 Task: open an excel sheet and write heading  Cash Flow TrackerAdd Dates in a column and its values below  '2023-05-01, 2023-05-03, 2023-05-06, 2023-05-10, 2023-05-15, 2023-05-20, 2023-05-25 & 2023-05-31'Add Descriptions in next column and its values below  Monthly Salary, Grocery Shopping, Dining Out., Utility Bill, Transportation, Entertainment, Miscellaneous & Total. Add Amount in next column and its values below  $2,500, $100, $50, $150, $30, $50, $20& $400. Add Income/ Expense in next column and its values below  Income, Expenses, Expenses, Expenses, Expenses, Expenses & Expenses. Add Balance in next column and its values below  $2,500, $2,400, $2,350, $2,200, $2,170, $2,120, $2,100 & $2100. Save page BankTransactions
Action: Mouse moved to (41, 163)
Screenshot: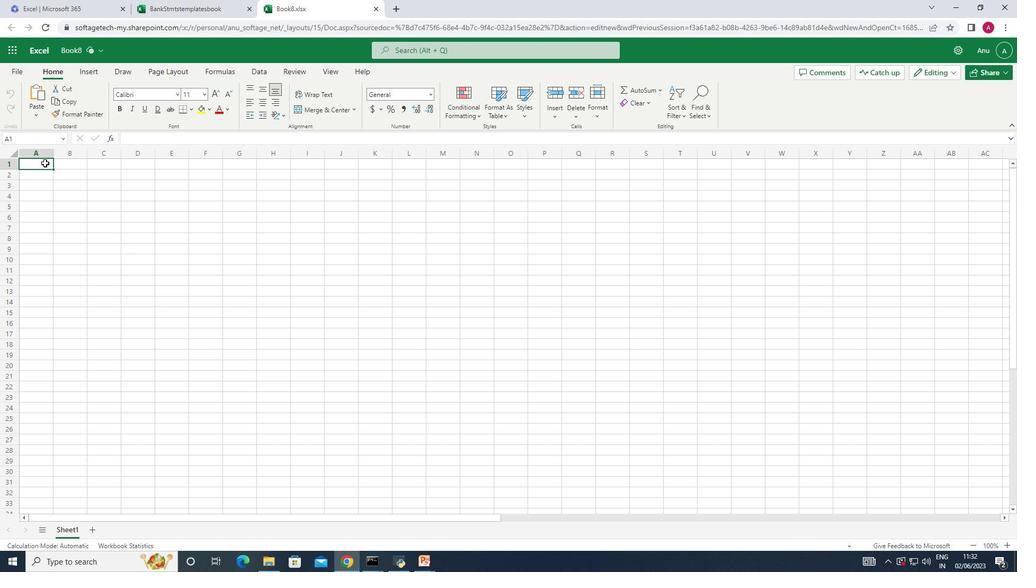 
Action: Mouse pressed left at (41, 163)
Screenshot: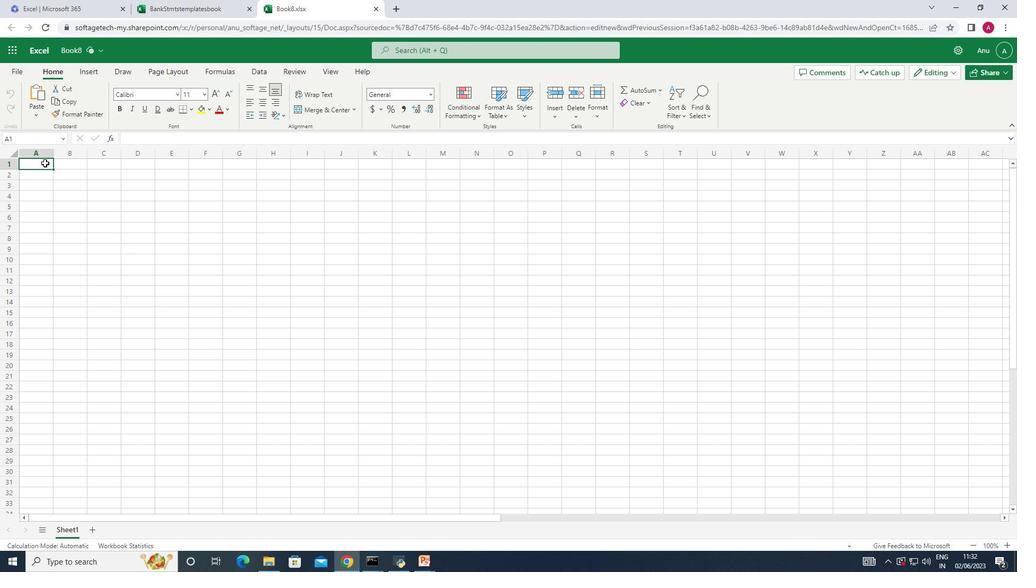 
Action: Mouse moved to (20, 160)
Screenshot: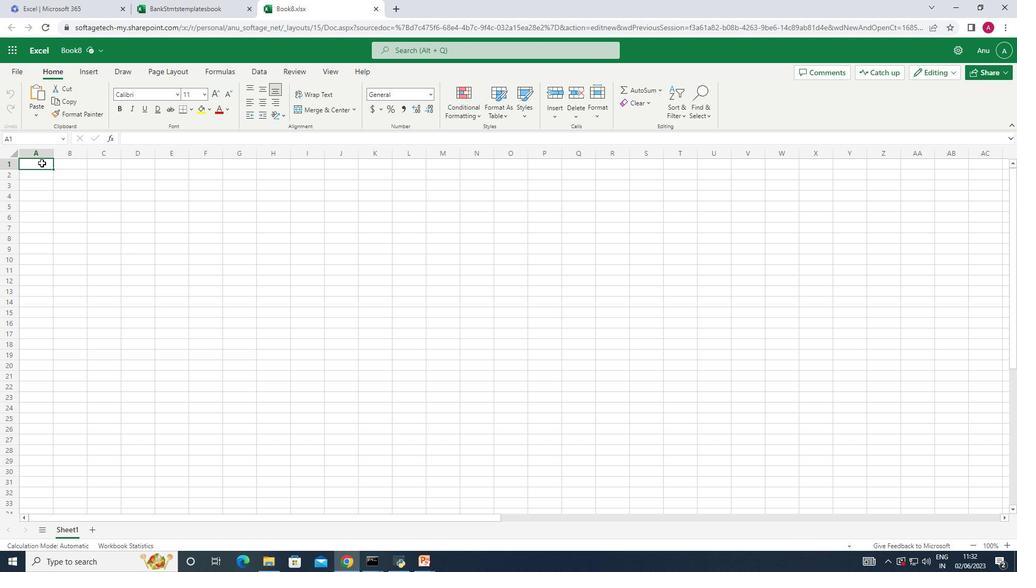 
Action: Key pressed <Key.shift><Key.shift><Key.shift><Key.shift><Key.shift><Key.shift><Key.shift><Key.shift><Key.shift><Key.shift><Key.shift><Key.shift><Key.shift><Key.shift><Key.shift><Key.shift><Key.shift><Key.shift><Key.shift><Key.shift><Key.shift><Key.shift><Key.shift><Key.shift><Key.shift><Key.shift><Key.shift><Key.shift><Key.shift><Key.shift><Key.shift><Key.shift><Key.shift><Key.shift><Key.shift><Key.shift><Key.shift><Key.shift><Key.shift><Key.shift><Key.shift><Key.shift><Key.shift><Key.shift><Key.shift>Cash<Key.space><Key.shift>Flow<Key.space><Key.shift>Tracker<Key.down><Key.shift><Key.shift>Dates<Key.down>1/5/2023<Key.down>3/5/2023<Key.down>6/5/2023<Key.down>10/5/2023<Key.down>15/5/2023<Key.down>20/5/2023<Key.down>25/5/2023<Key.down>31/5/2022<Key.backspace>3
Screenshot: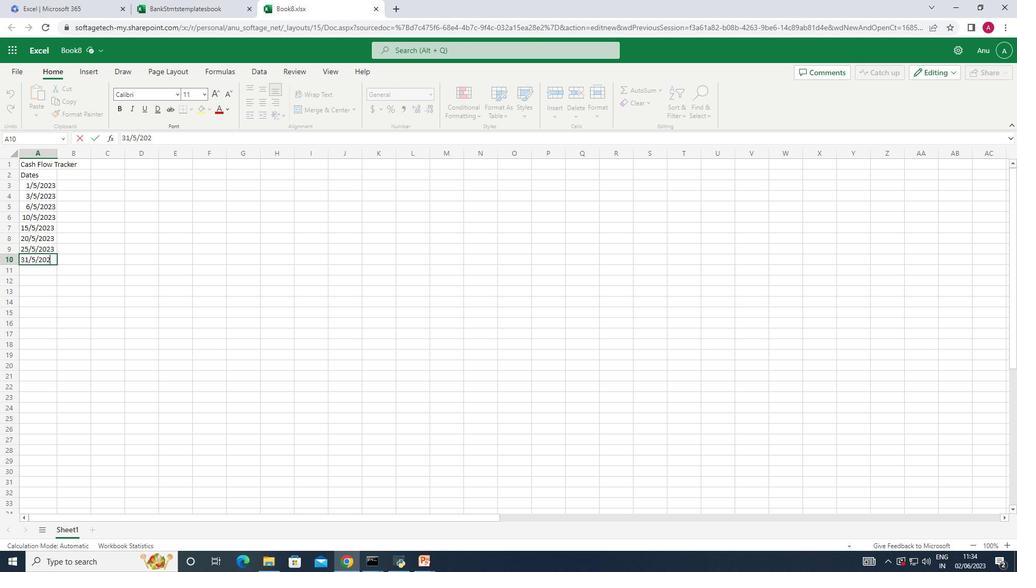 
Action: Mouse moved to (94, 177)
Screenshot: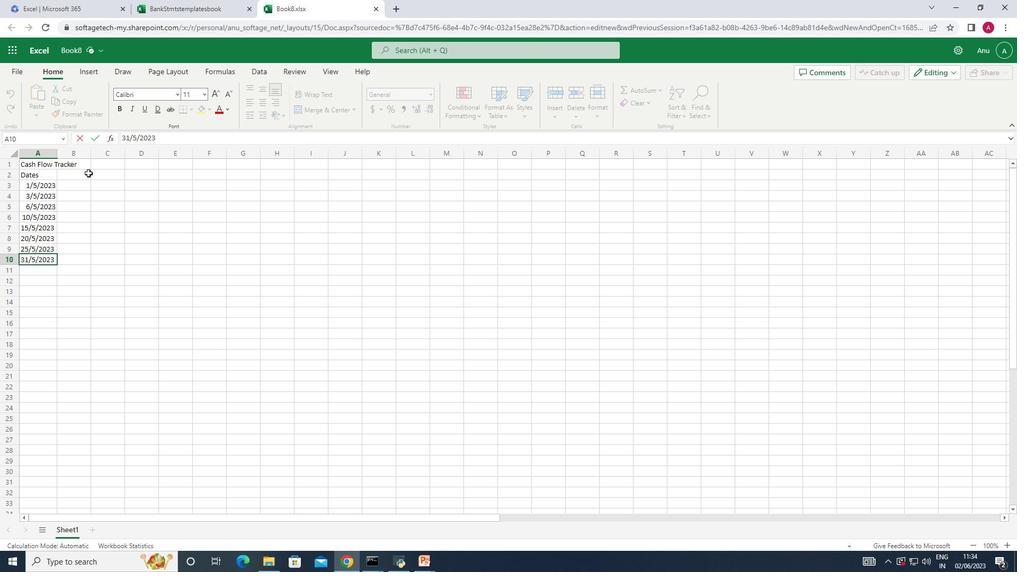 
Action: Mouse pressed left at (94, 177)
Screenshot: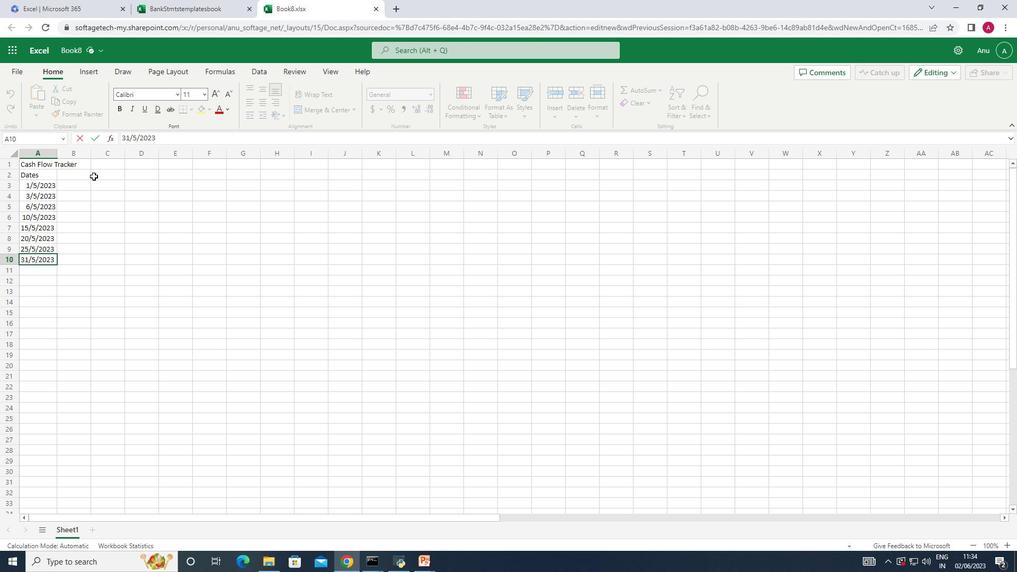 
Action: Mouse moved to (56, 152)
Screenshot: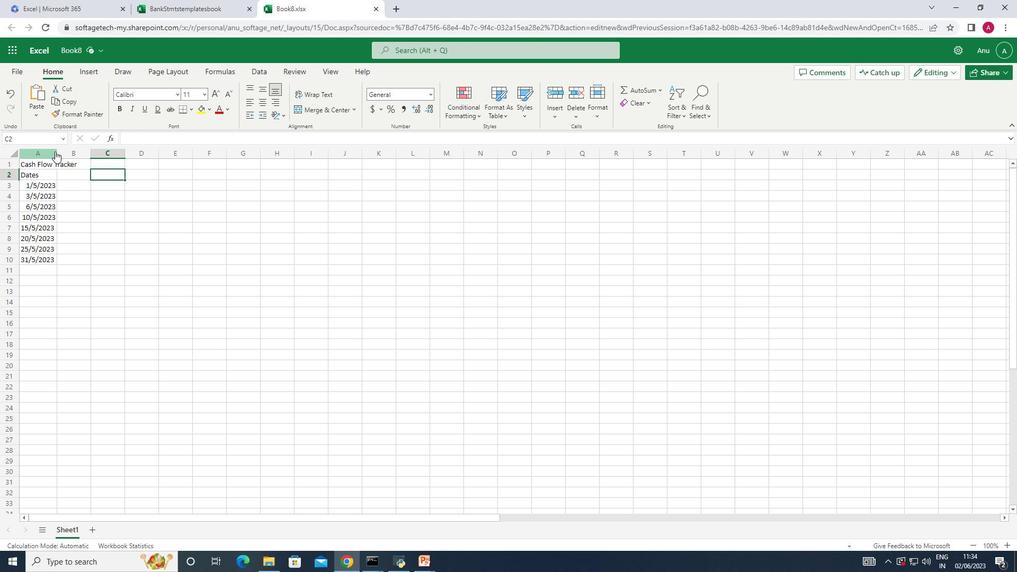
Action: Mouse pressed left at (56, 152)
Screenshot: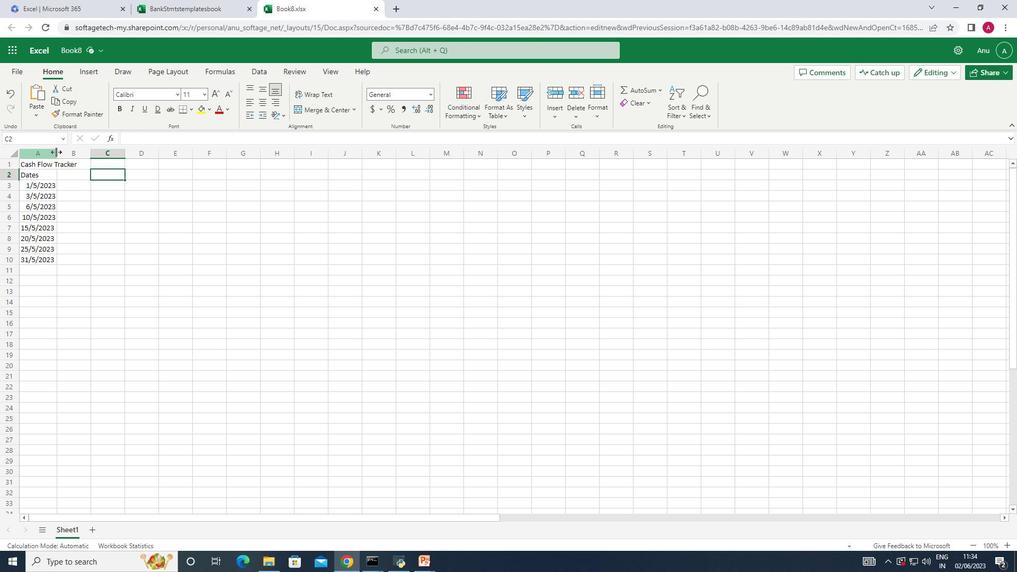
Action: Mouse pressed left at (56, 152)
Screenshot: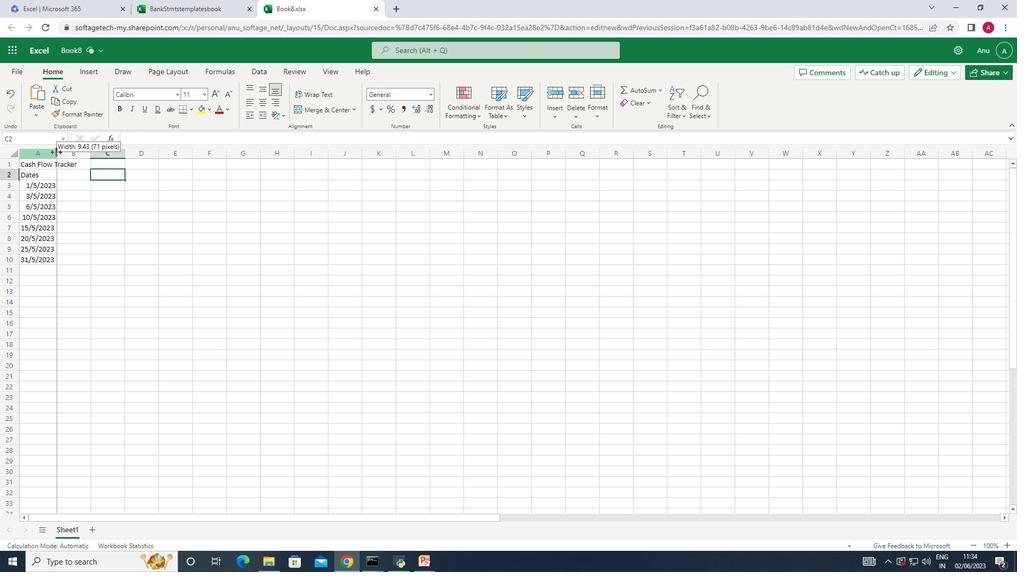 
Action: Mouse moved to (91, 177)
Screenshot: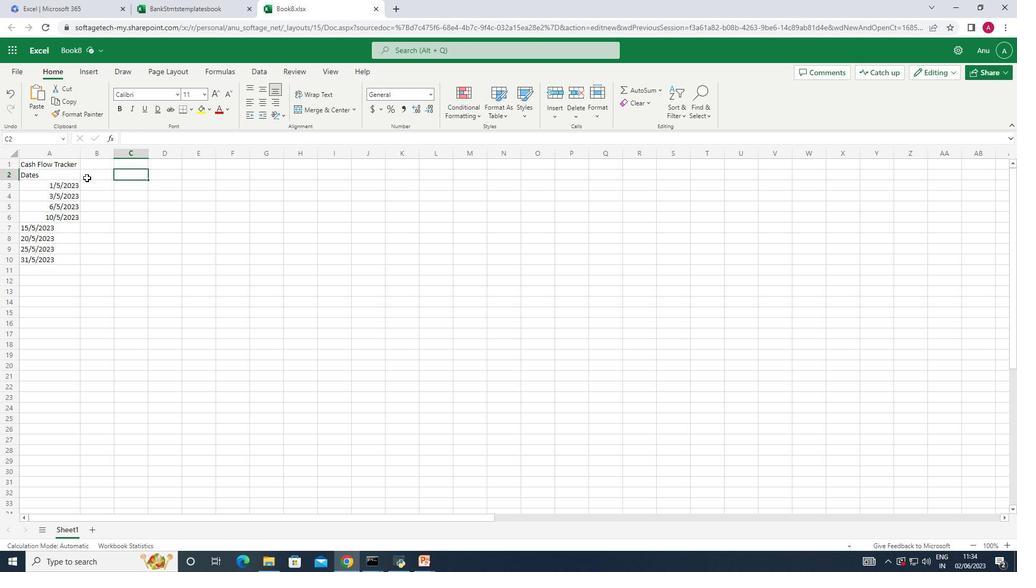 
Action: Mouse pressed left at (91, 177)
Screenshot: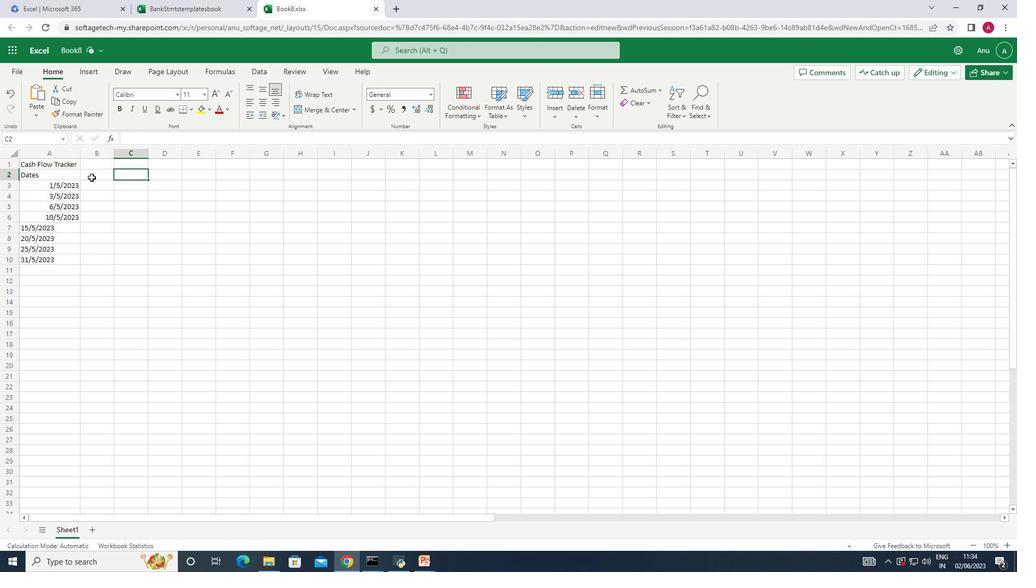 
Action: Mouse moved to (80, 154)
Screenshot: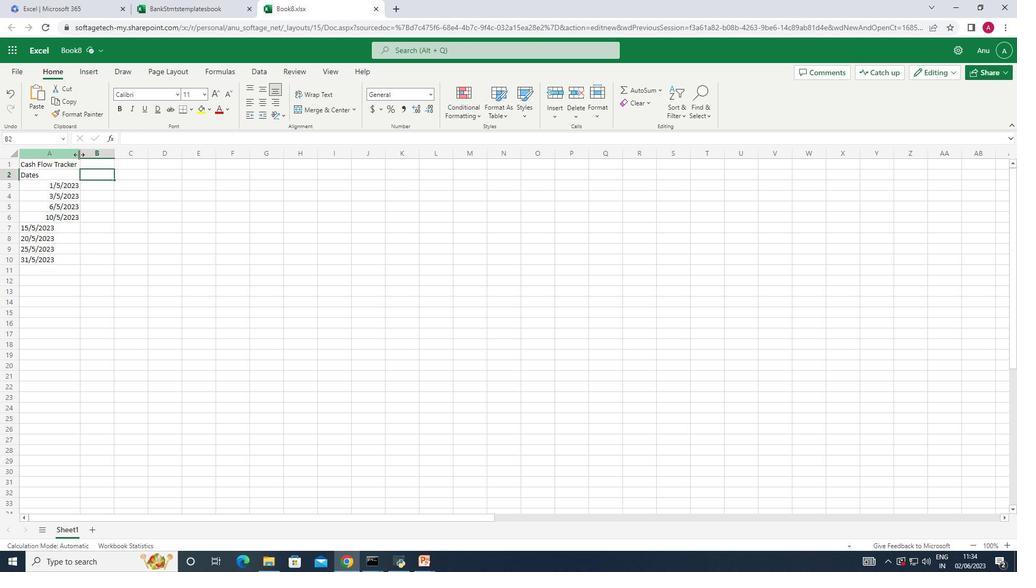 
Action: Mouse pressed left at (80, 154)
Screenshot: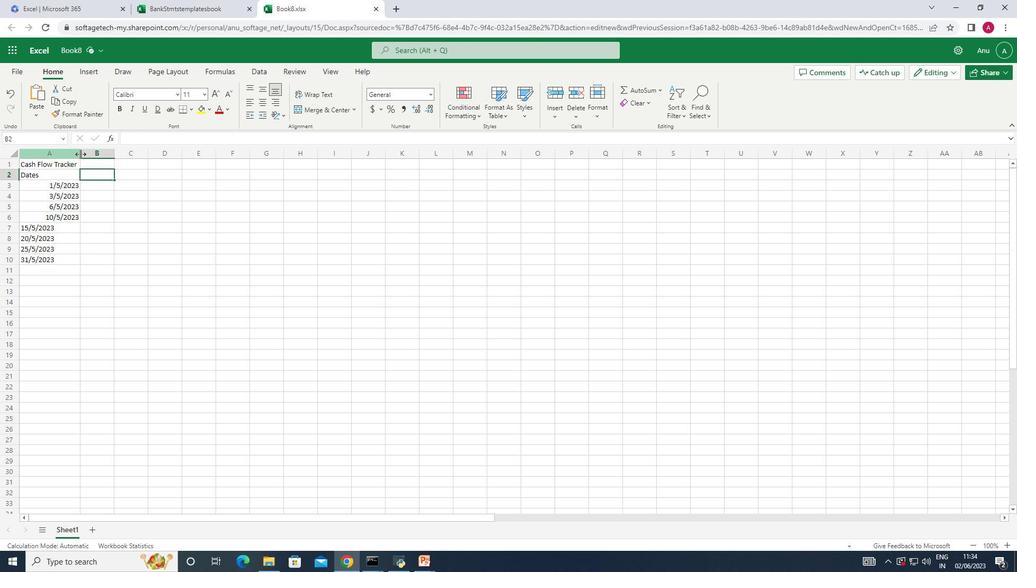 
Action: Mouse moved to (85, 179)
Screenshot: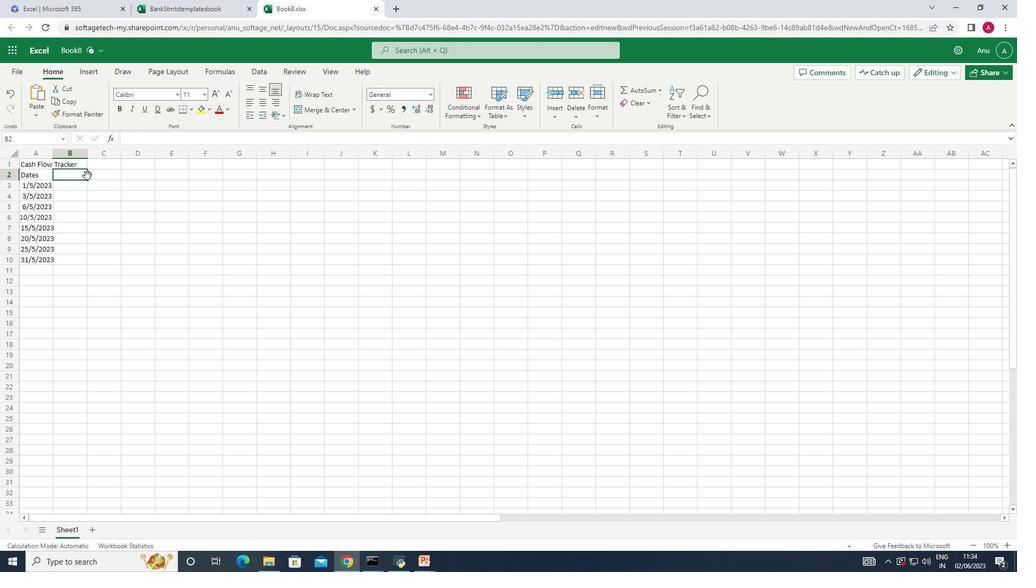 
Action: Key pressed <Key.shift>Descriptions<Key.down><Key.shift_r><Key.shift_r><Key.shift_r><Key.shift_r><Key.shift_r><Key.shift_r>Monthly<Key.space>
Screenshot: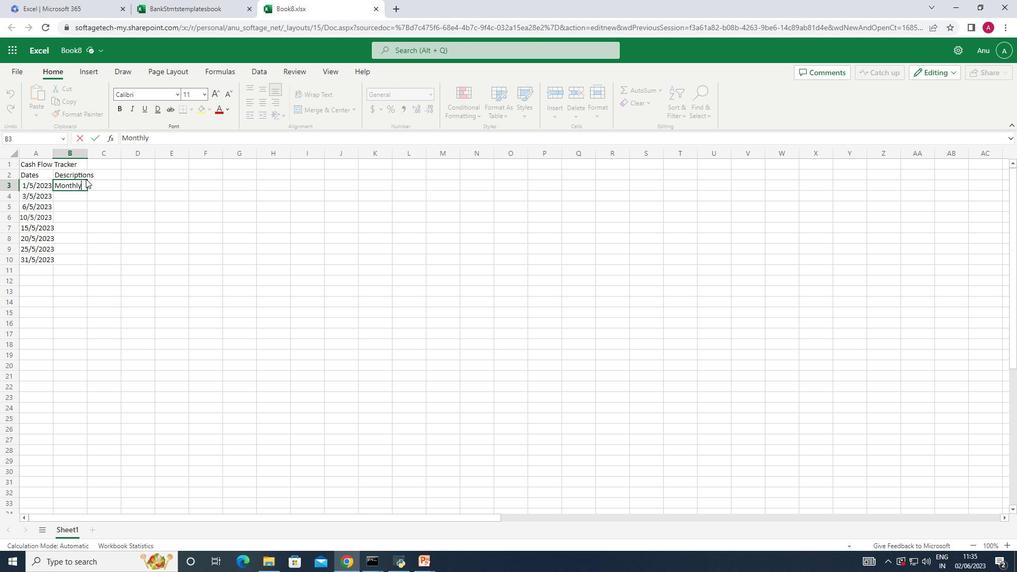 
Action: Mouse moved to (85, 179)
Screenshot: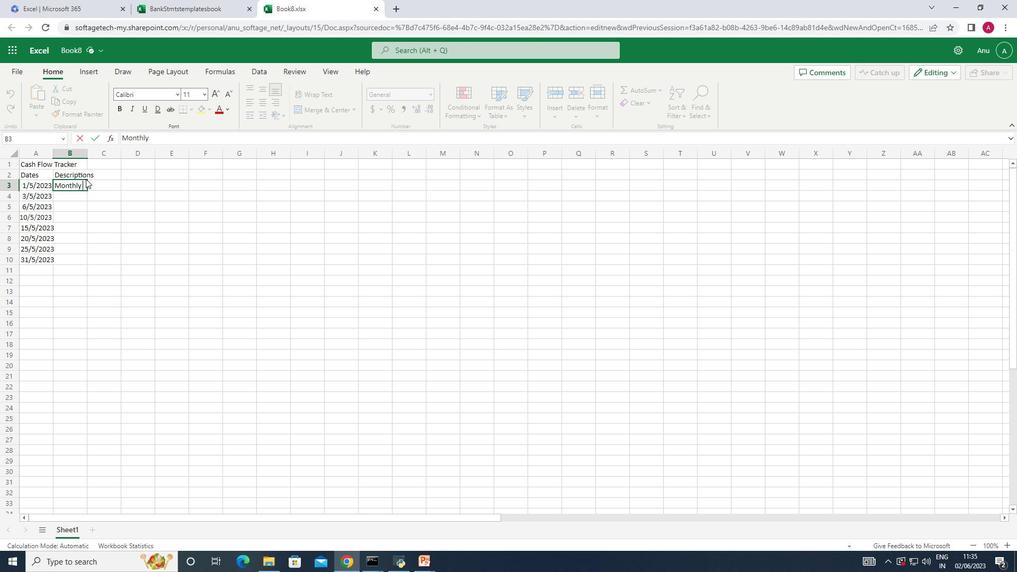 
Action: Key pressed <Key.shift>Salary<Key.down><Key.shift><Key.shift><Key.shift><Key.shift><Key.shift><Key.shift><Key.shift><Key.shift><Key.shift><Key.shift><Key.shift><Key.shift><Key.shift><Key.shift><Key.shift><Key.shift><Key.shift><Key.shift><Key.shift><Key.shift><Key.shift><Key.shift><Key.shift><Key.shift><Key.shift><Key.shift><Key.shift><Key.shift><Key.shift>Grocery<Key.space><Key.shift>Shopping<Key.down><Key.shift>Dining<Key.space><Key.shift_r>Out<Key.down><Key.shift_r>Utiliti<Key.backspace>y<Key.space><Key.shift>Bill<Key.down><Key.shift>Transportation<Key.down><Key.shift>Entertainment<Key.down><Key.shift_r><Key.shift_r><Key.shift_r><Key.shift_r><Key.shift_r><Key.shift_r><Key.shift_r><Key.shift_r><Key.shift_r><Key.shift_r>Miscellaneous<Key.down><Key.shift>Total
Screenshot: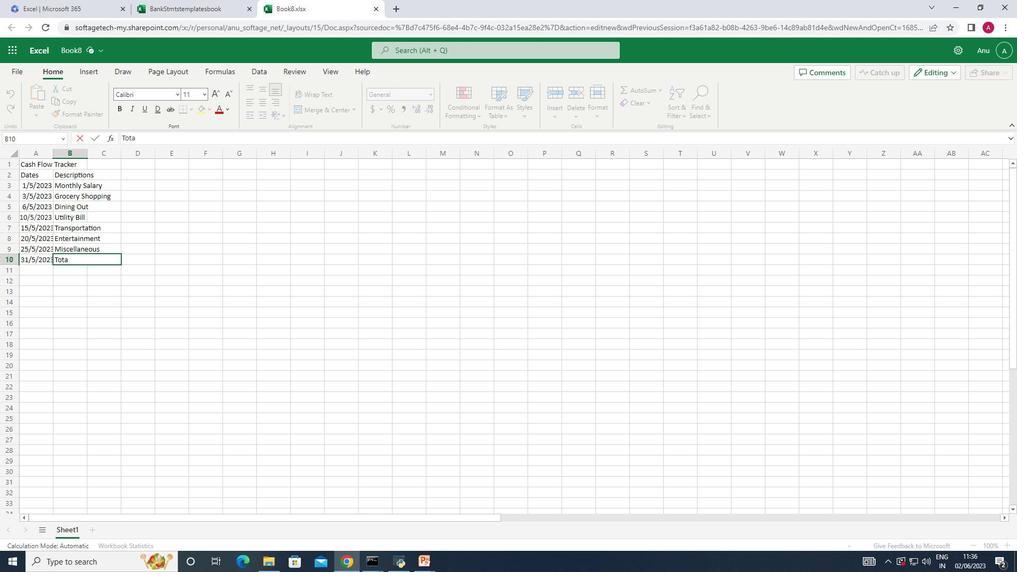 
Action: Mouse moved to (85, 150)
Screenshot: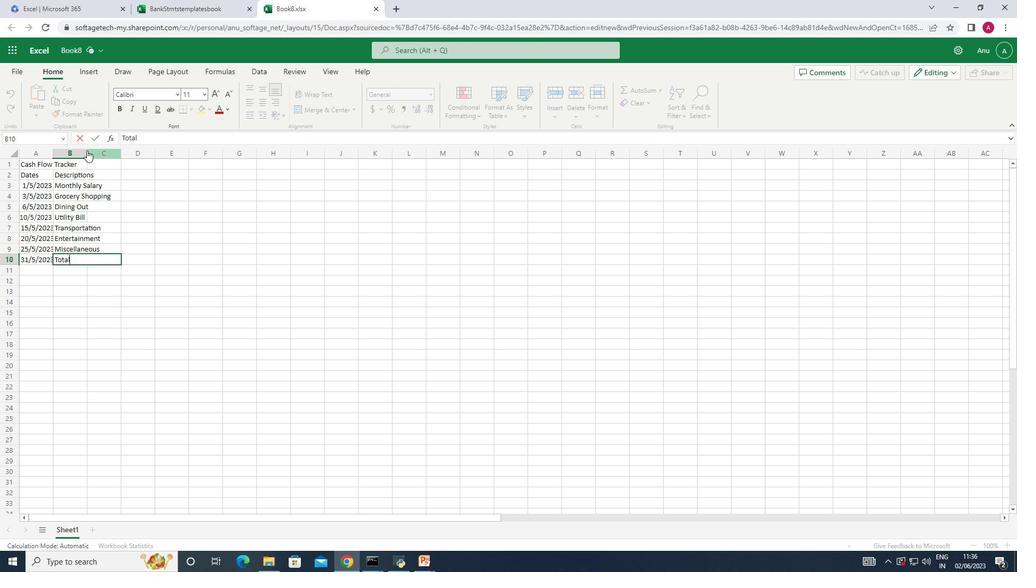 
Action: Mouse pressed left at (85, 150)
Screenshot: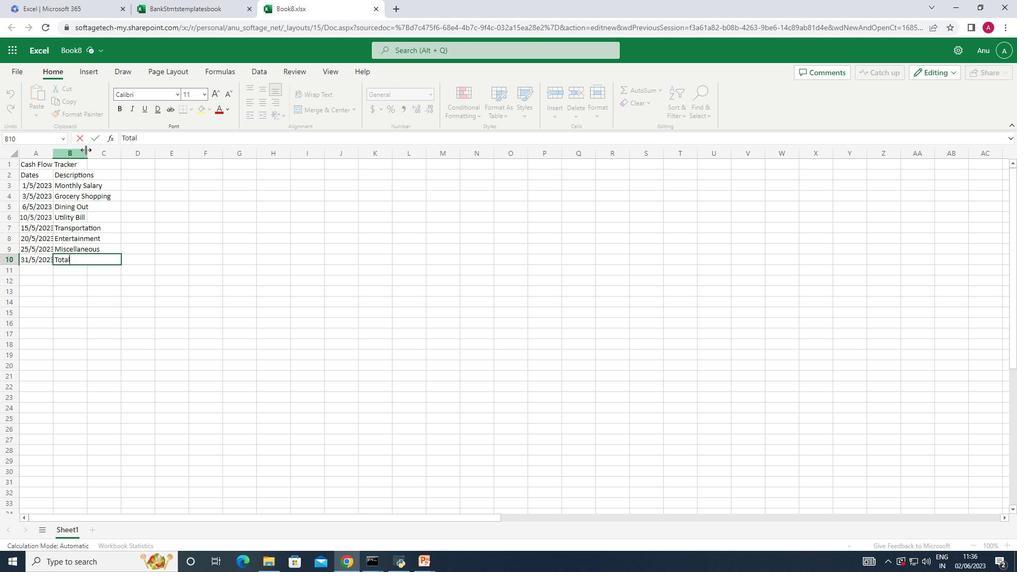 
Action: Mouse pressed left at (85, 150)
Screenshot: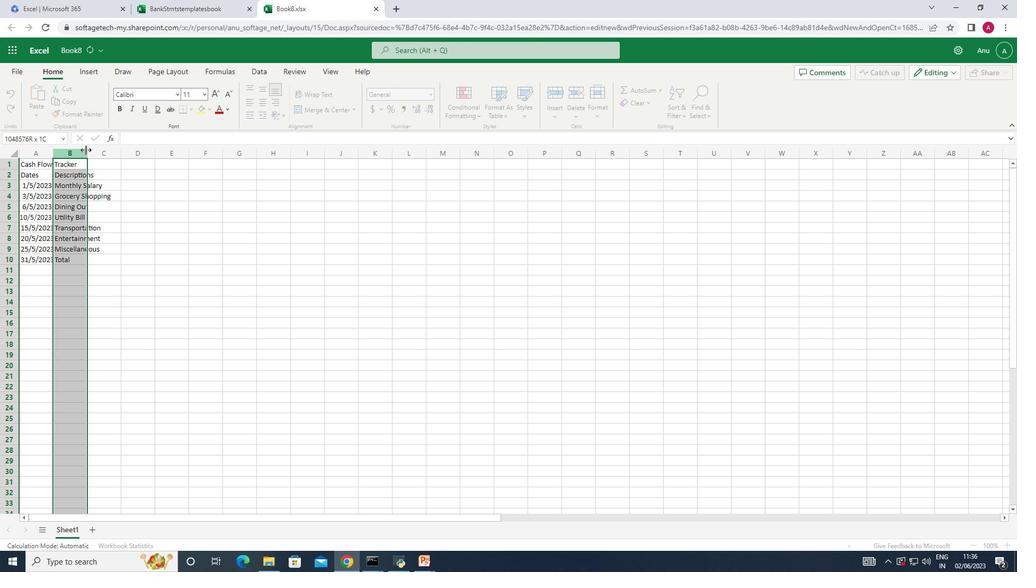 
Action: Mouse moved to (127, 170)
Screenshot: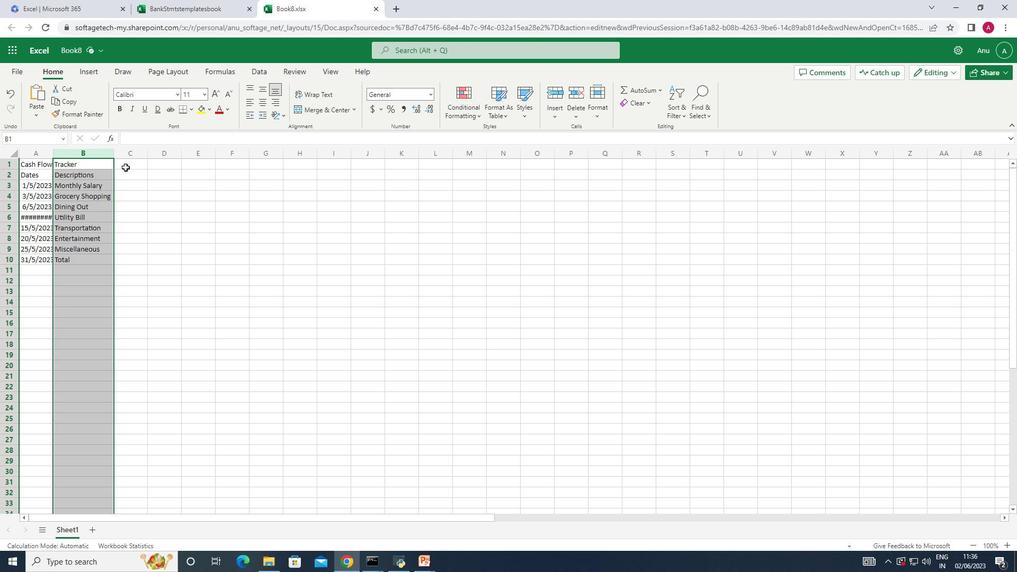 
Action: Mouse pressed left at (127, 170)
Screenshot: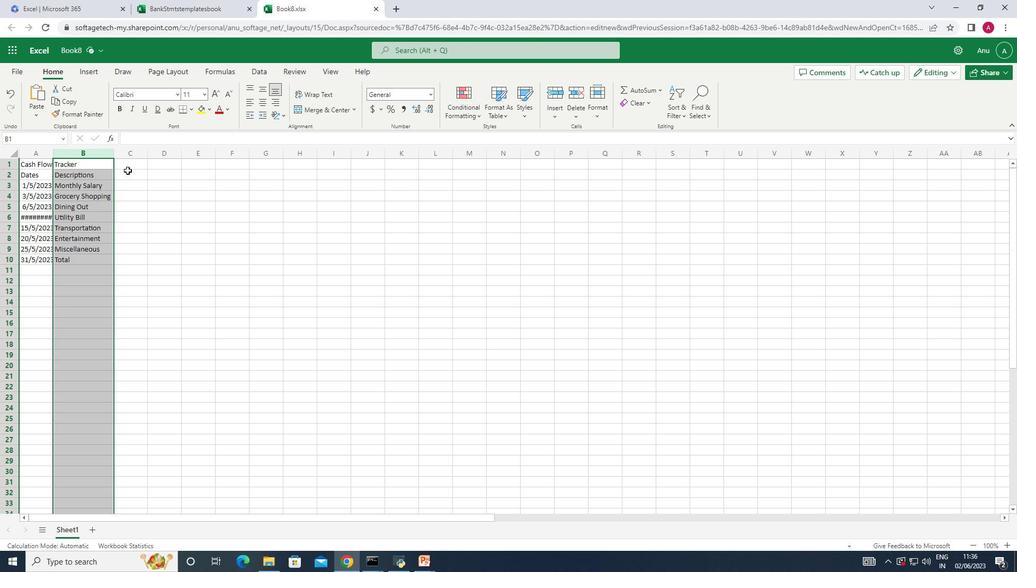 
Action: Mouse moved to (53, 157)
Screenshot: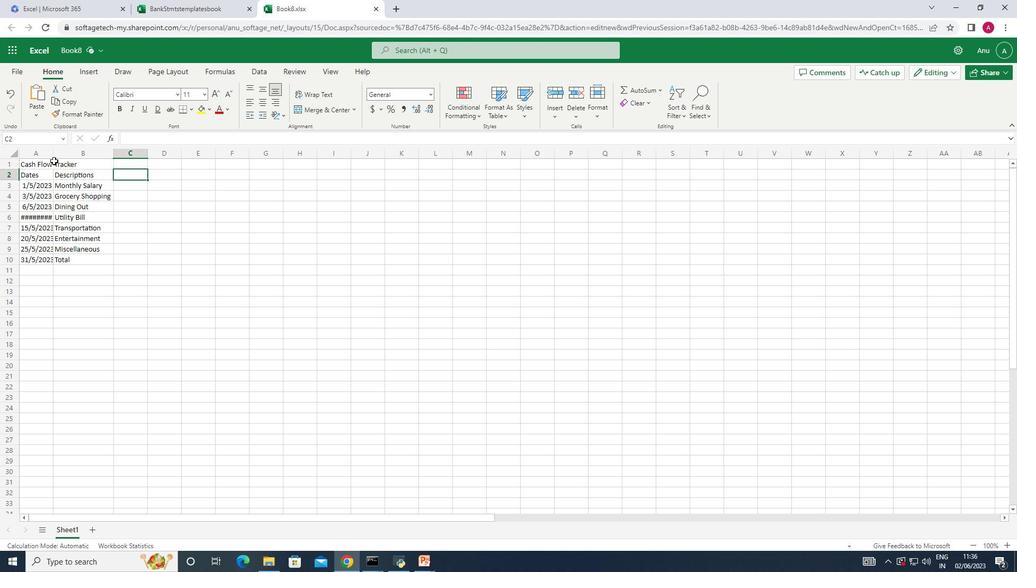 
Action: Mouse pressed left at (53, 157)
Screenshot: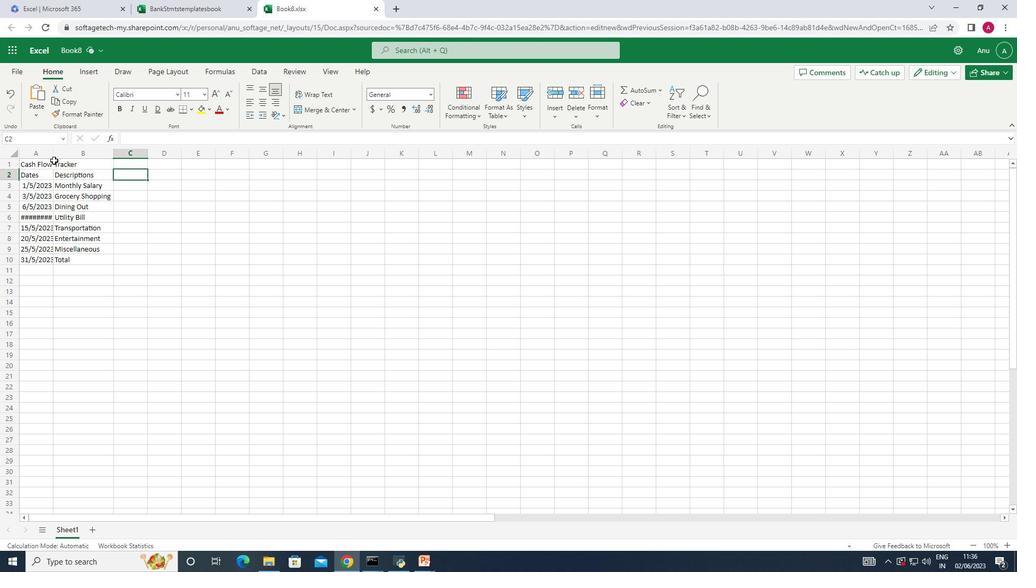 
Action: Mouse pressed left at (53, 157)
Screenshot: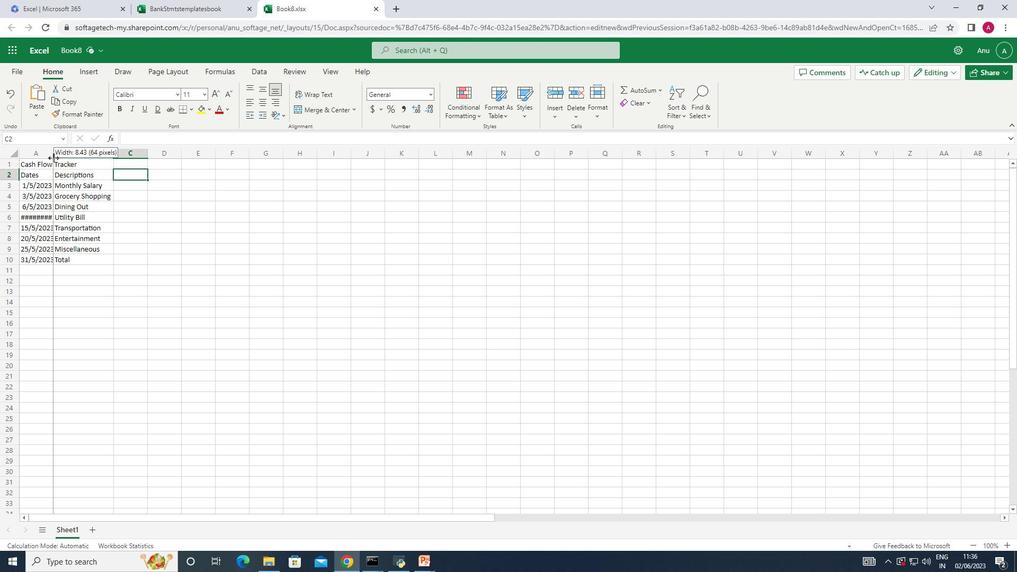 
Action: Mouse moved to (80, 150)
Screenshot: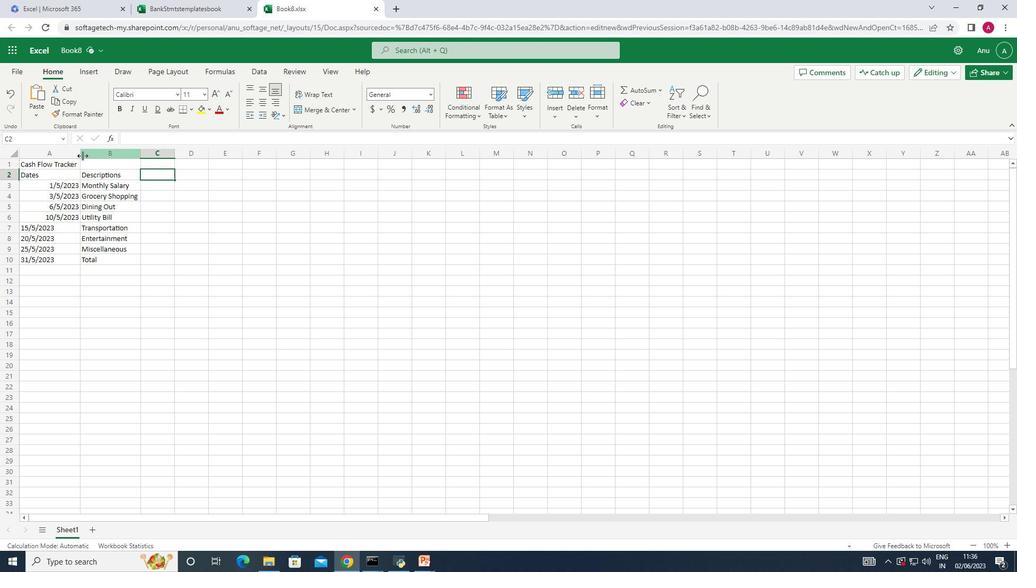 
Action: Mouse pressed left at (80, 150)
Screenshot: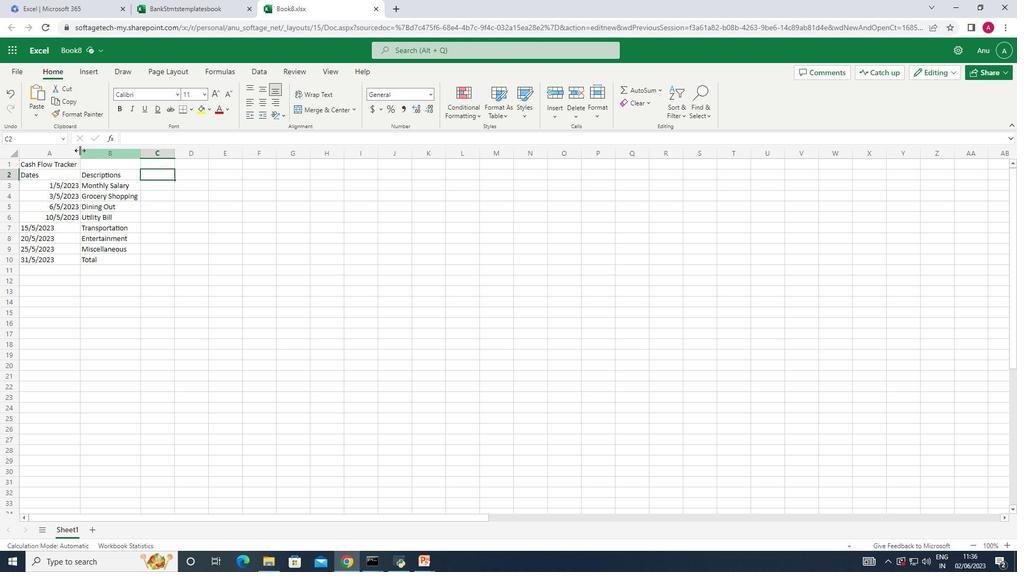 
Action: Mouse moved to (139, 173)
Screenshot: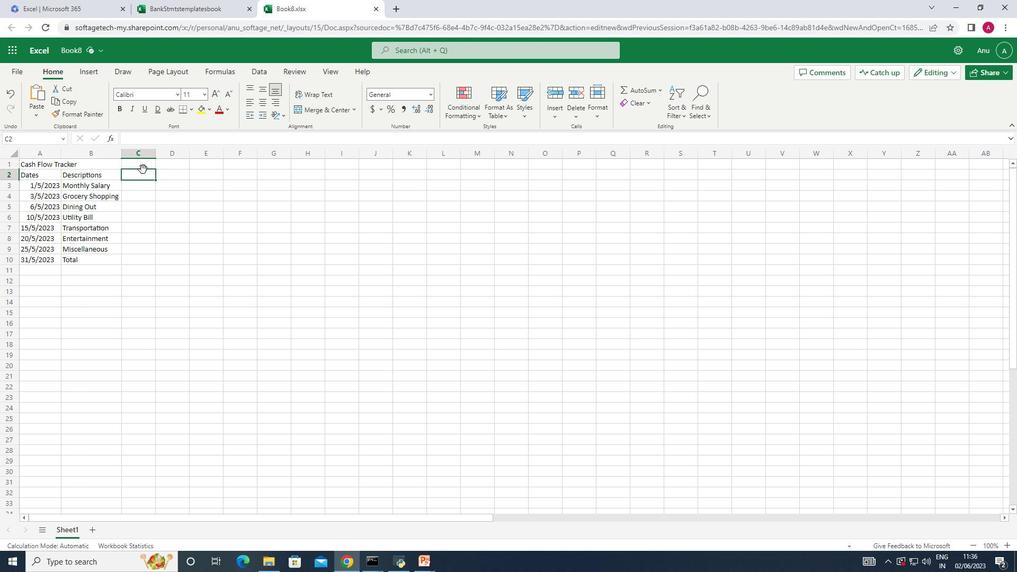 
Action: Key pressed <Key.shift>Amount<Key.down>2500<Key.down>100<Key.down>50<Key.down>150<Key.down>30<Key.down>50<Key.down>20<Key.down>400
Screenshot: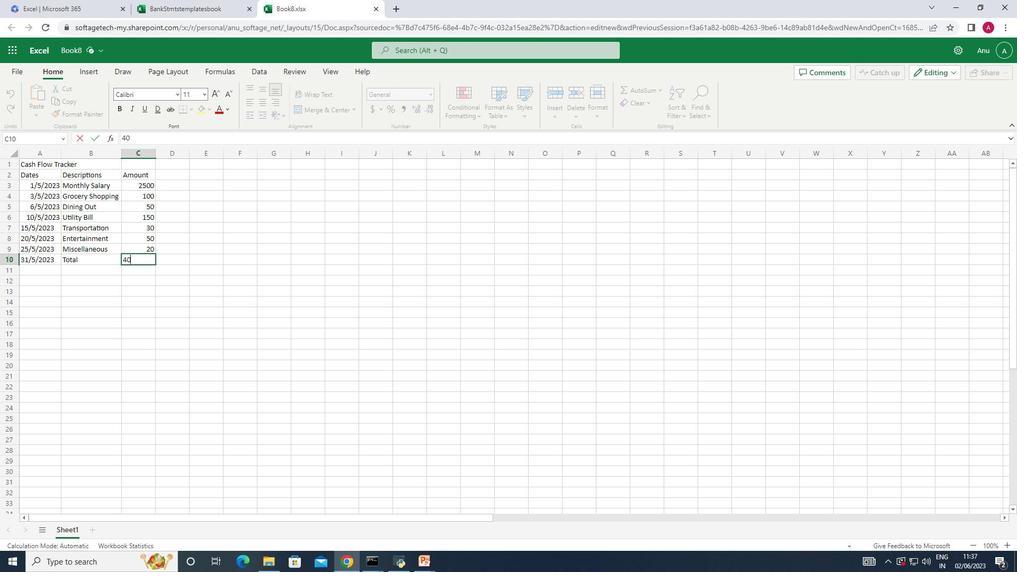 
Action: Mouse moved to (137, 183)
Screenshot: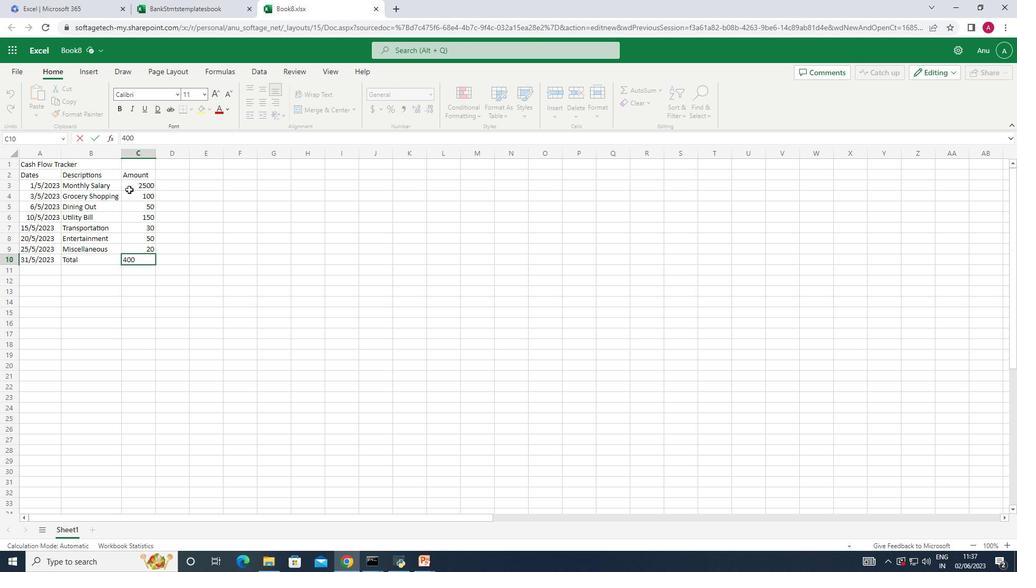 
Action: Mouse pressed left at (137, 183)
Screenshot: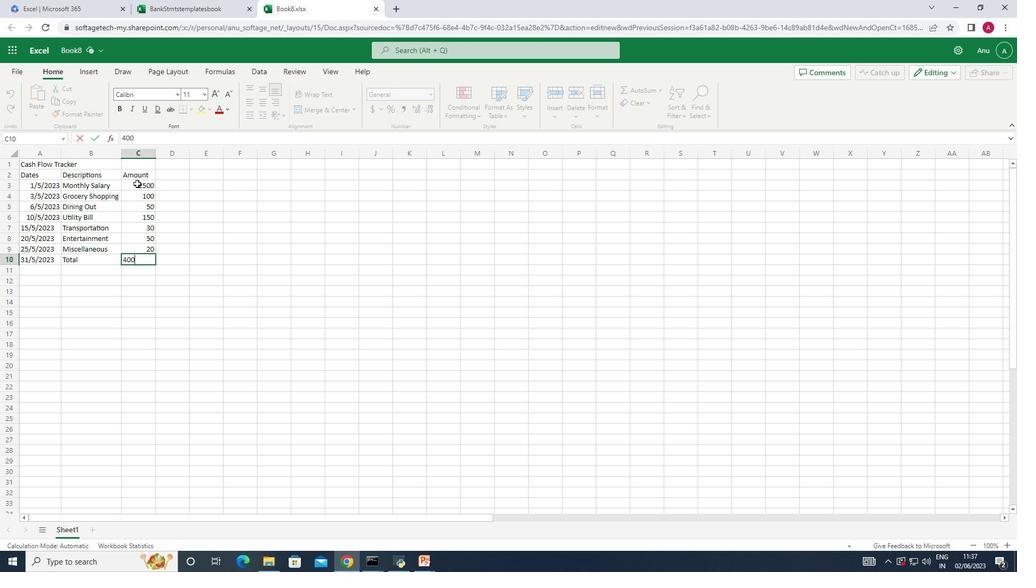 
Action: Mouse moved to (372, 107)
Screenshot: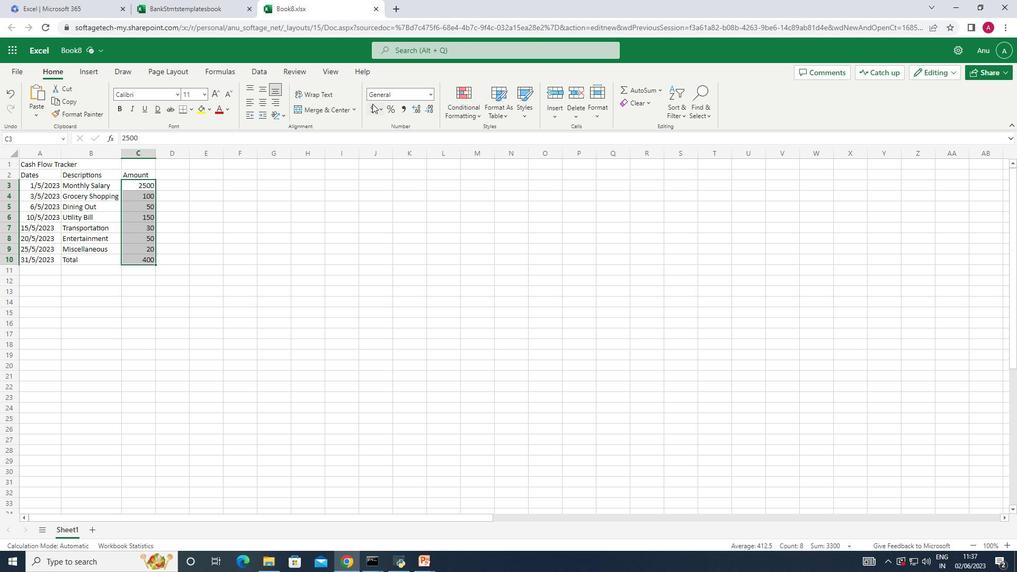
Action: Mouse pressed left at (372, 107)
Screenshot: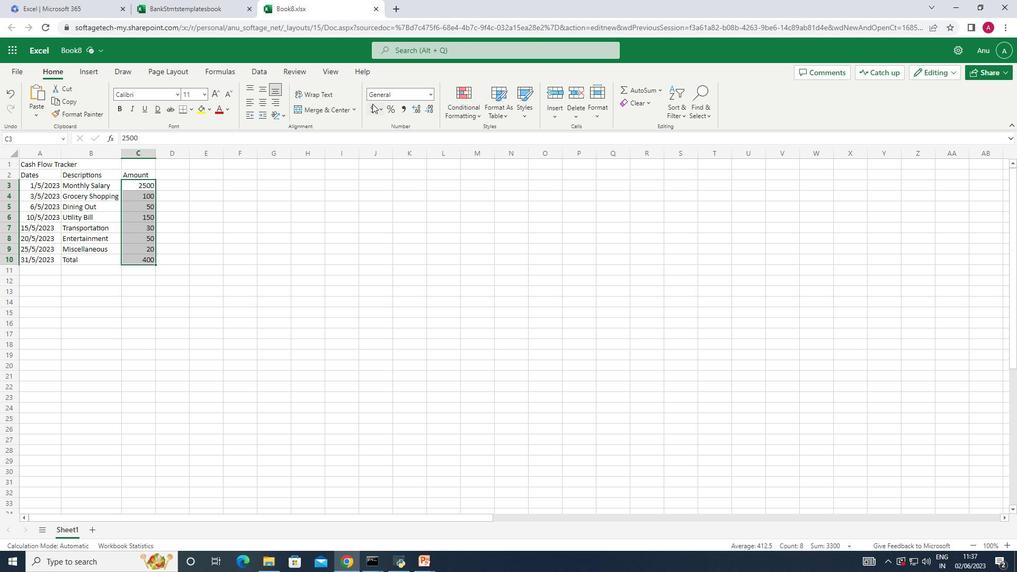 
Action: Mouse moved to (386, 122)
Screenshot: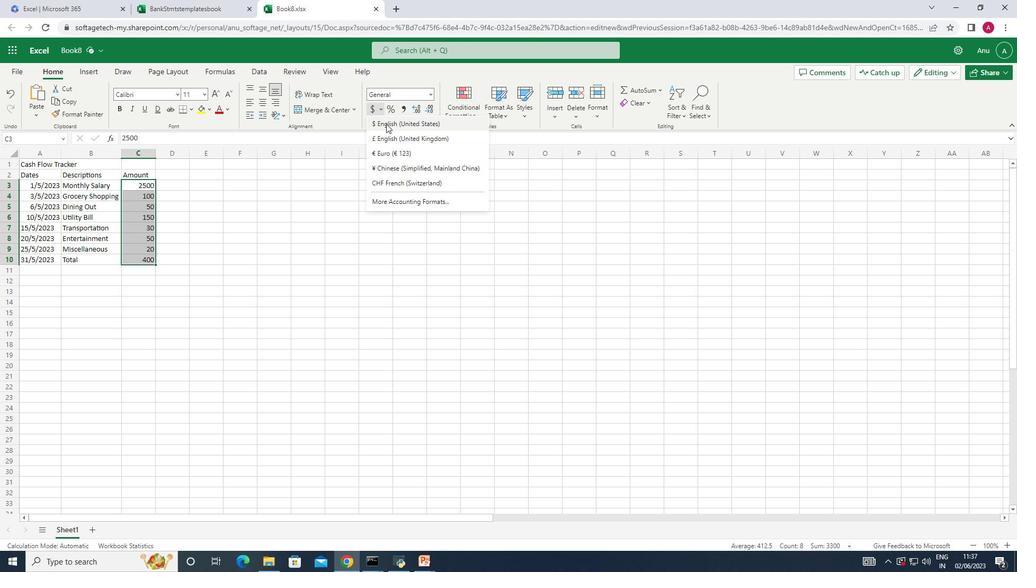 
Action: Mouse pressed left at (386, 122)
Screenshot: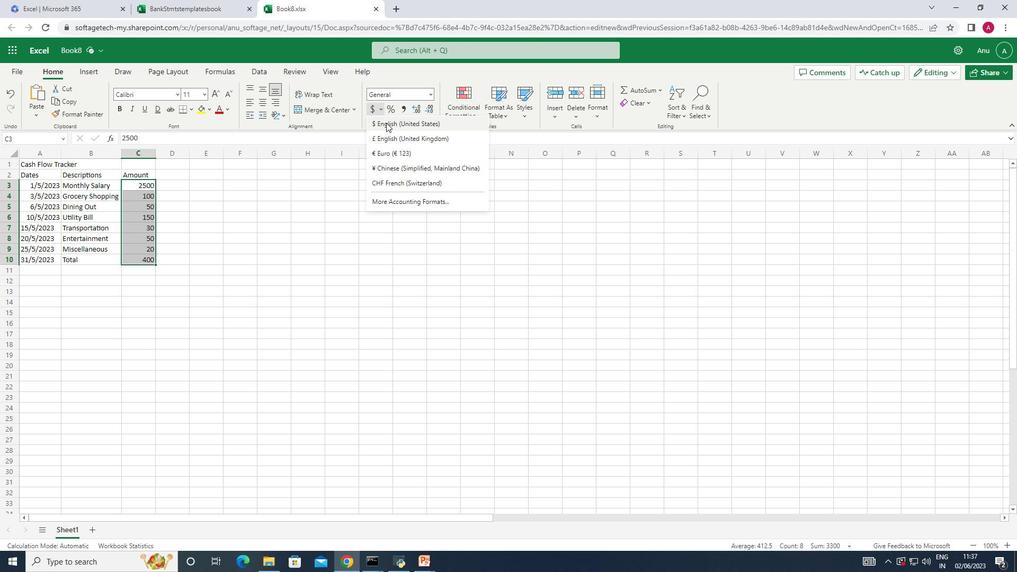 
Action: Mouse moved to (187, 177)
Screenshot: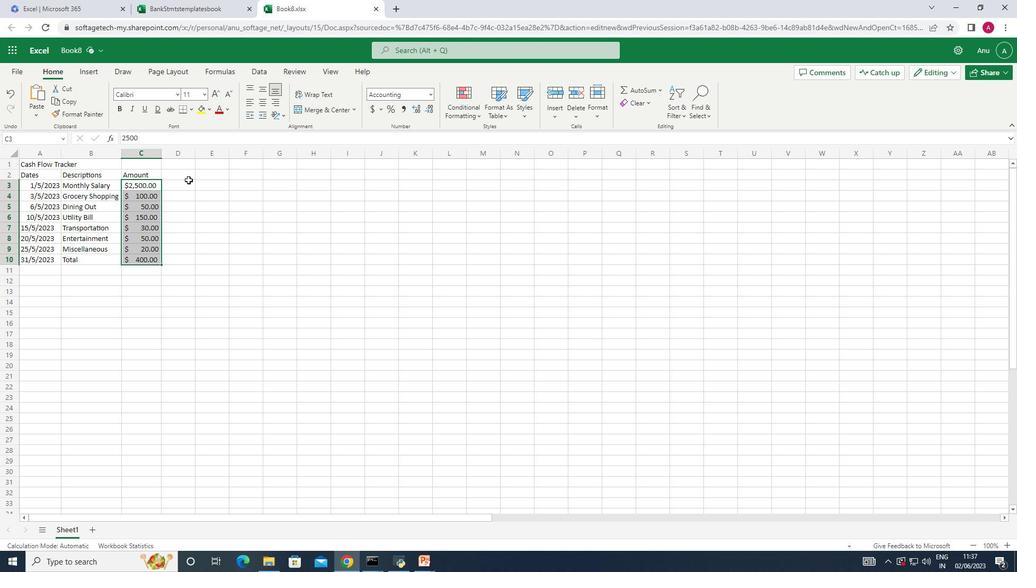 
Action: Mouse pressed left at (187, 177)
Screenshot: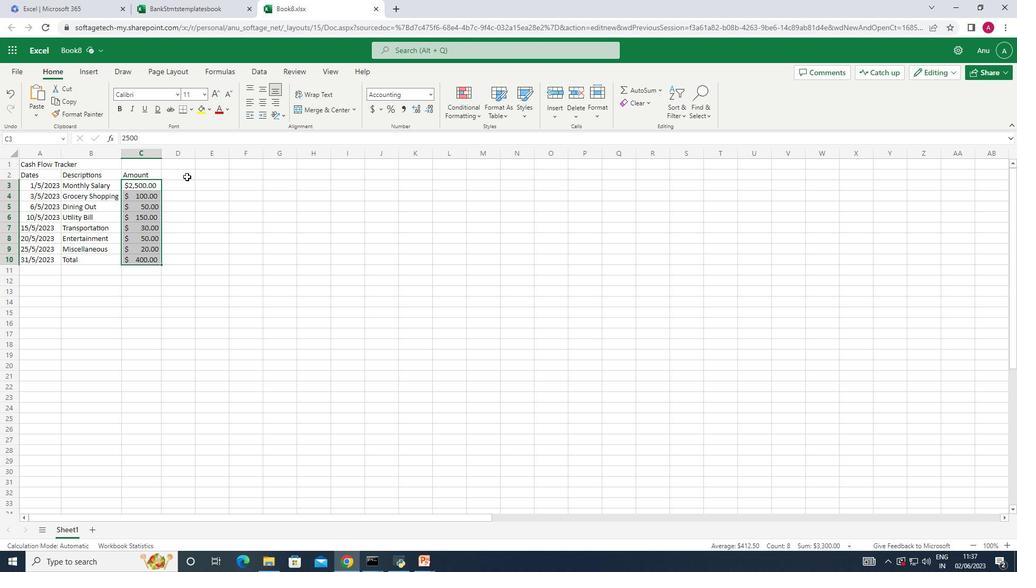 
Action: Mouse moved to (192, 172)
Screenshot: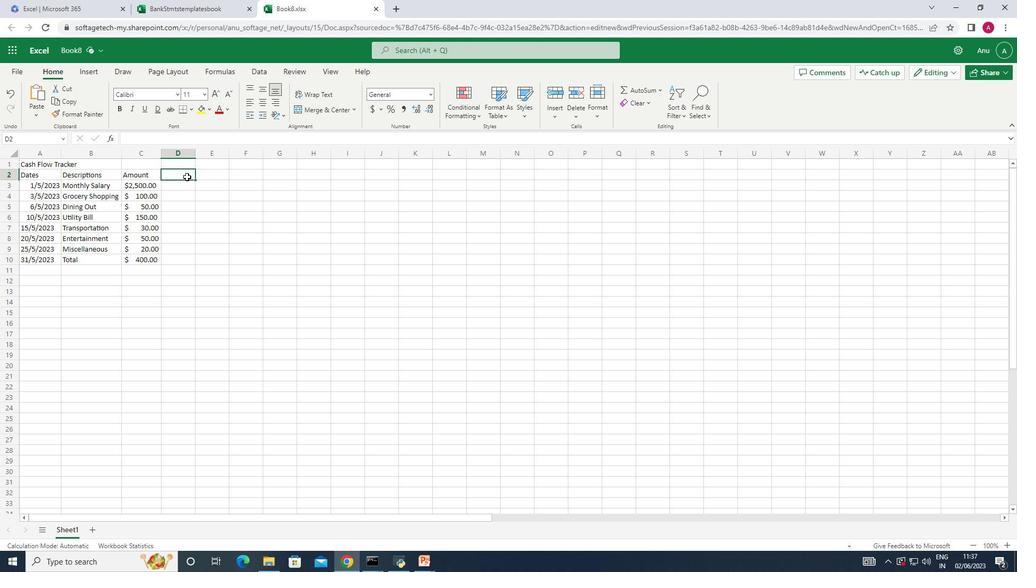 
Action: Key pressed <Key.shift_r>Income/<Key.shift>Expenses<Key.down><Key.shift_r>Income<Key.space><Key.down><Key.shift>Expense<Key.down>e<Key.down>e<Key.down>e<Key.down>e<Key.down>e<Key.down>e
Screenshot: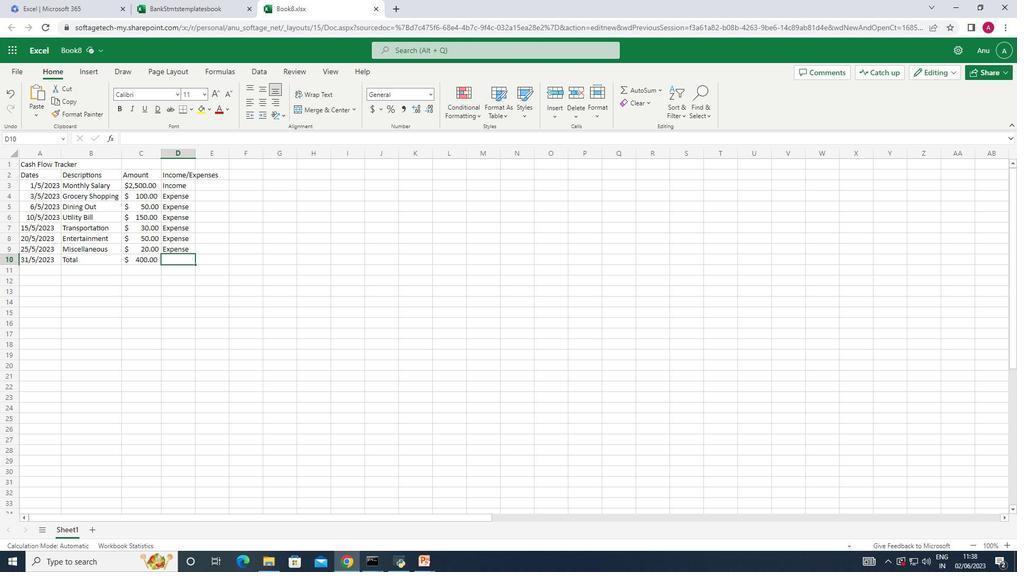 
Action: Mouse moved to (206, 189)
Screenshot: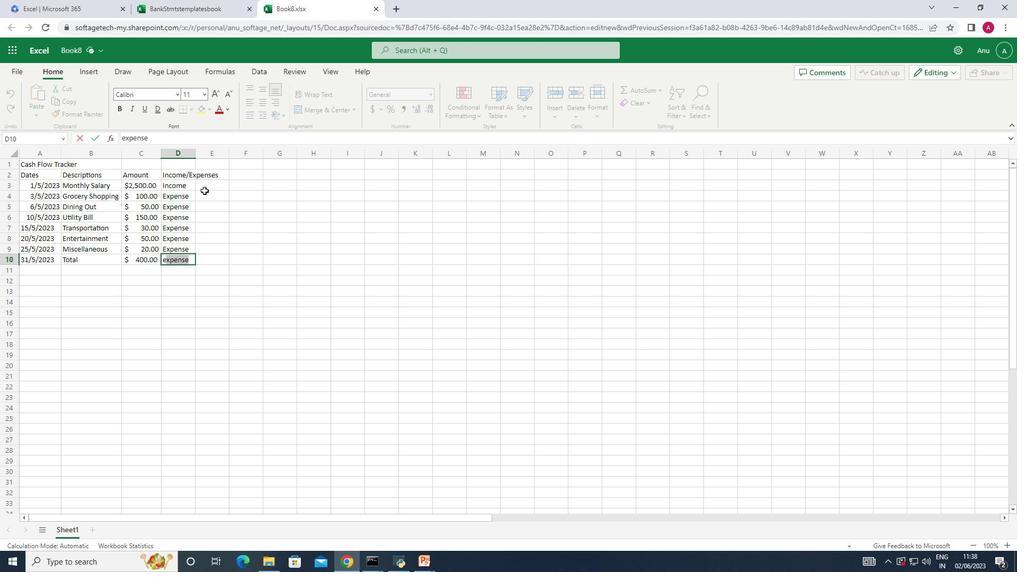 
Action: Mouse pressed left at (206, 189)
Screenshot: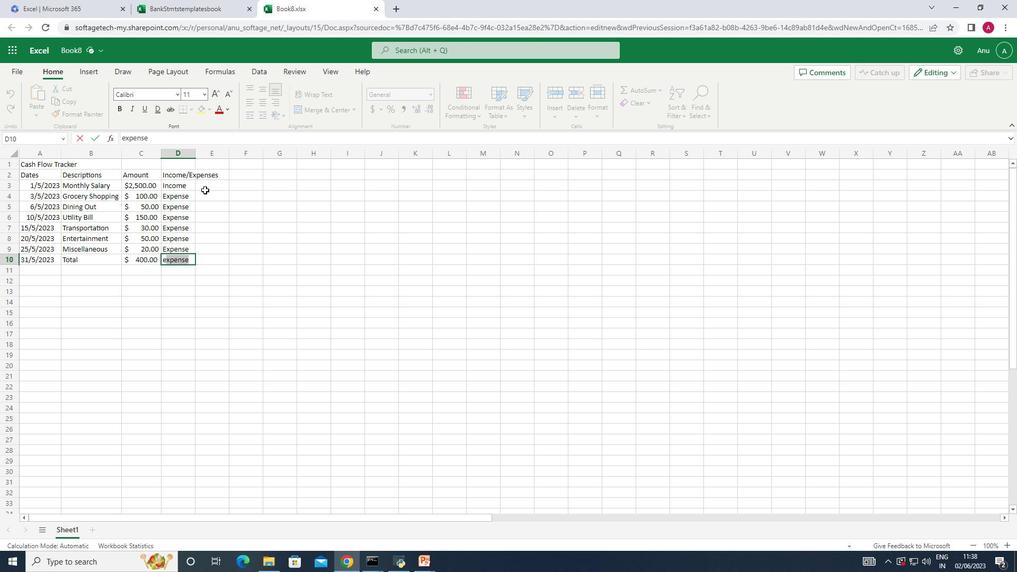 
Action: Mouse moved to (195, 151)
Screenshot: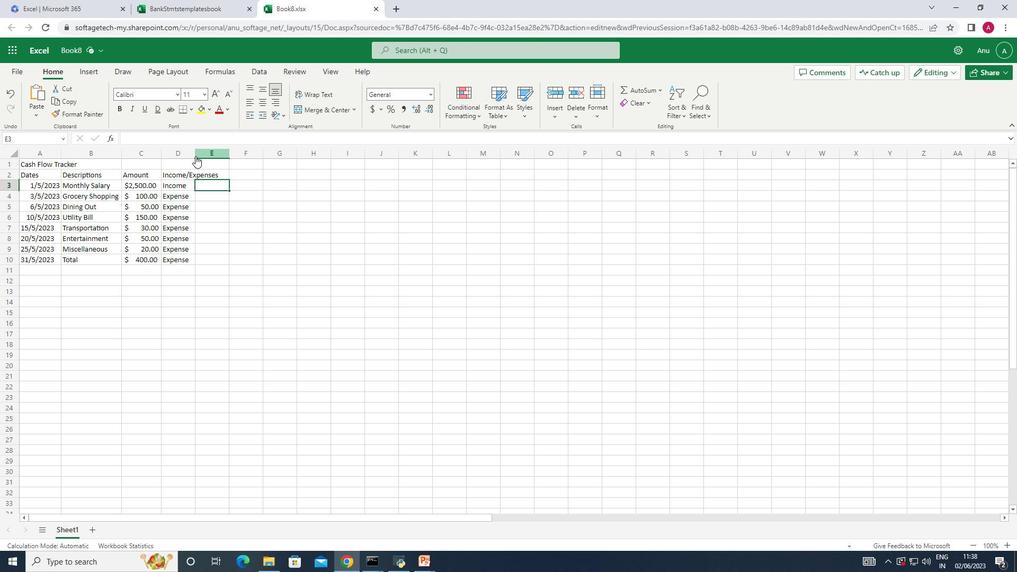 
Action: Mouse pressed left at (195, 151)
Screenshot: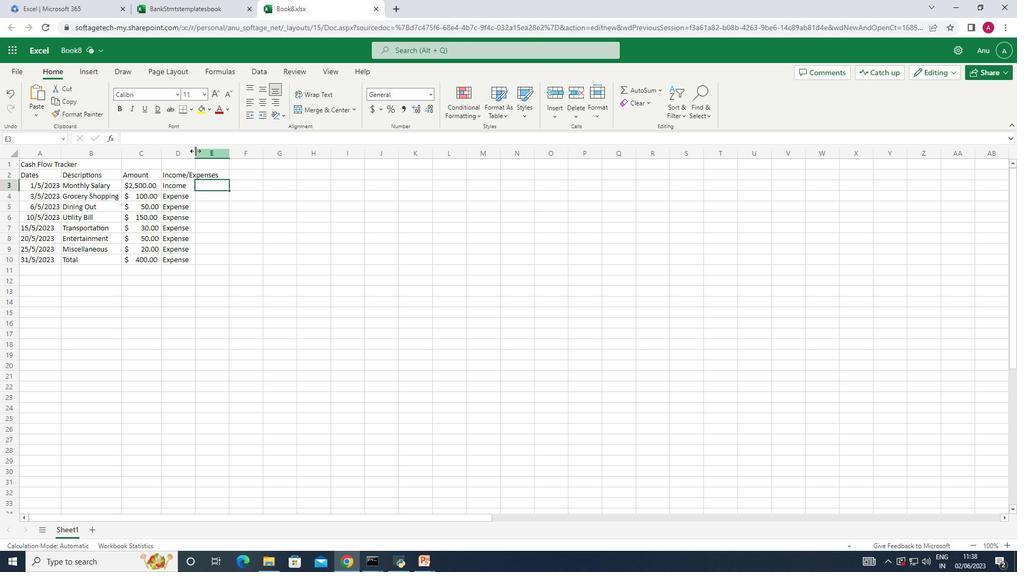 
Action: Mouse pressed left at (195, 151)
Screenshot: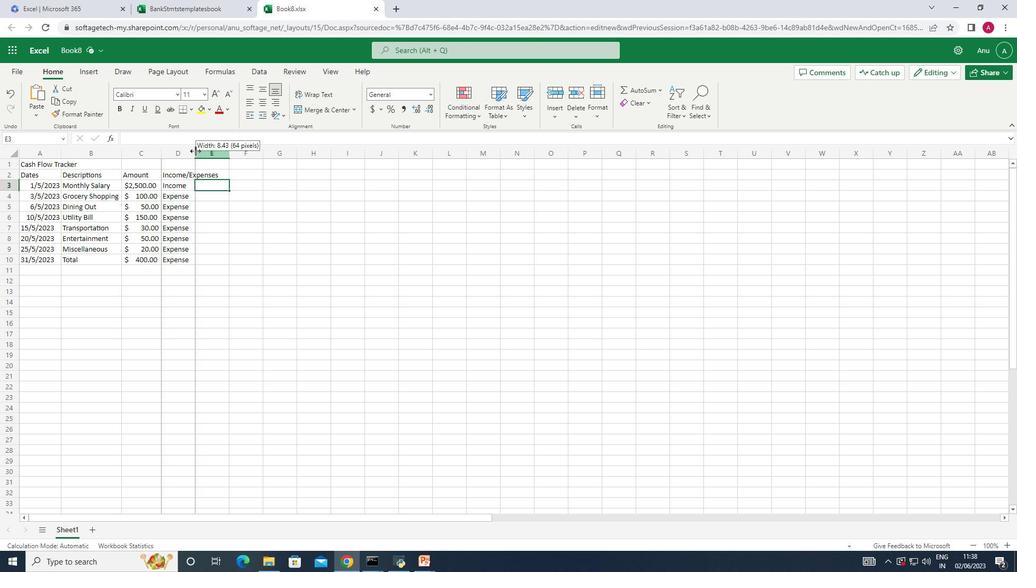 
Action: Mouse moved to (232, 171)
Screenshot: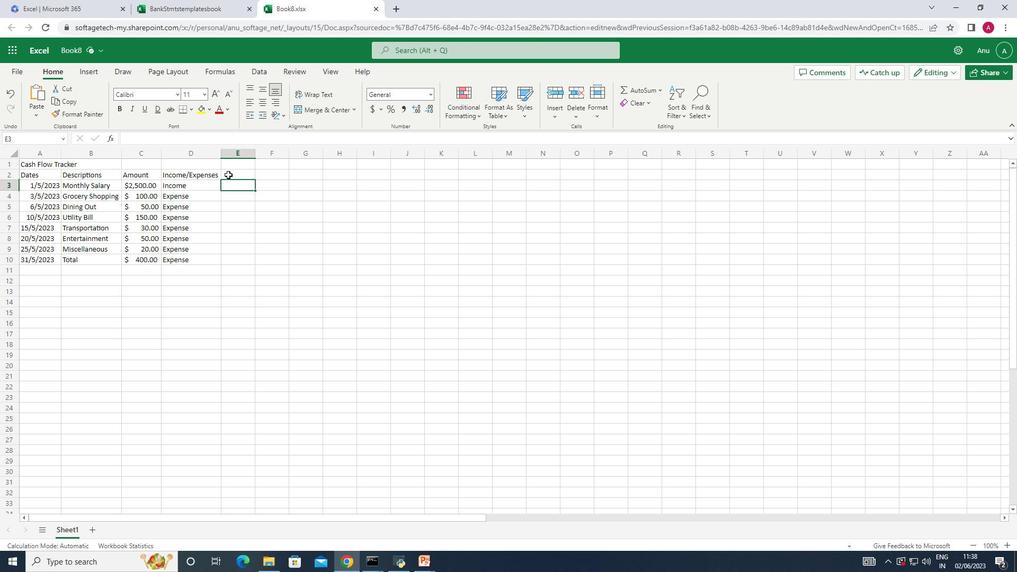 
Action: Mouse pressed left at (232, 171)
Screenshot: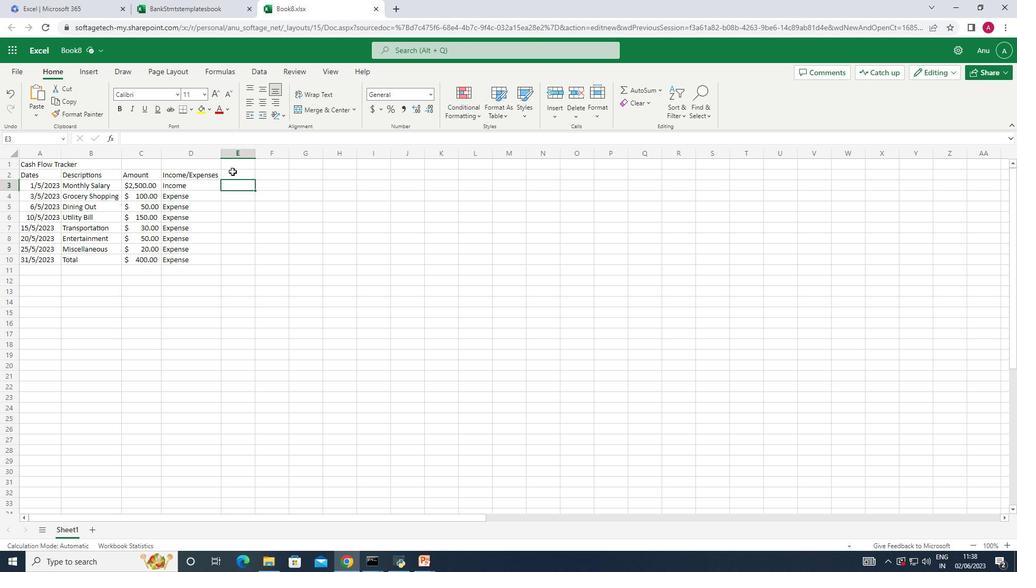 
Action: Mouse moved to (218, 167)
Screenshot: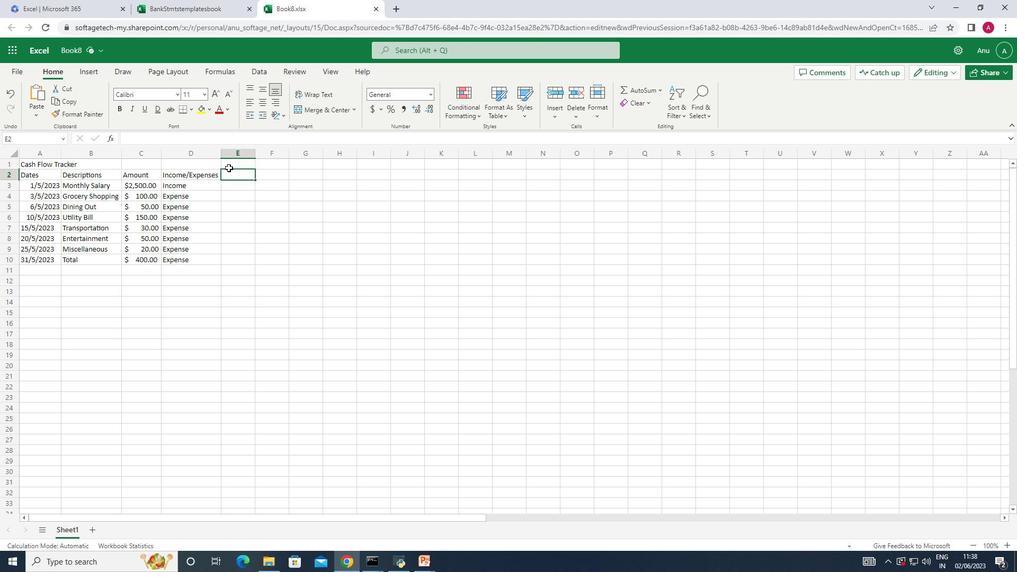 
Action: Key pressed <Key.shift>Balance<Key.down>2500<Key.down>2400<Key.down>2350<Key.down>2200<Key.down>2170<Key.down>2120<Key.down>2100<Key.down>2100
Screenshot: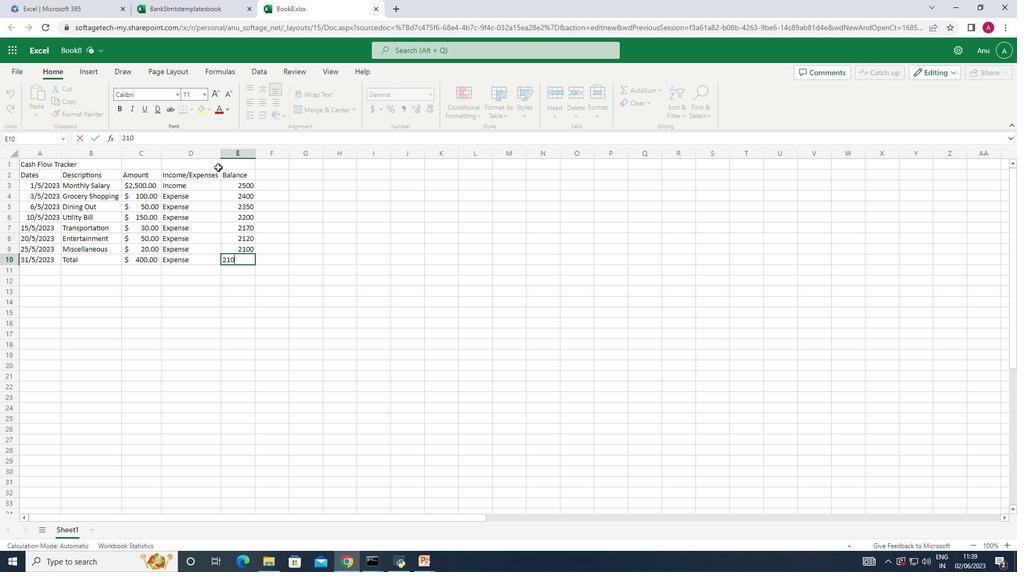 
Action: Mouse moved to (250, 182)
Screenshot: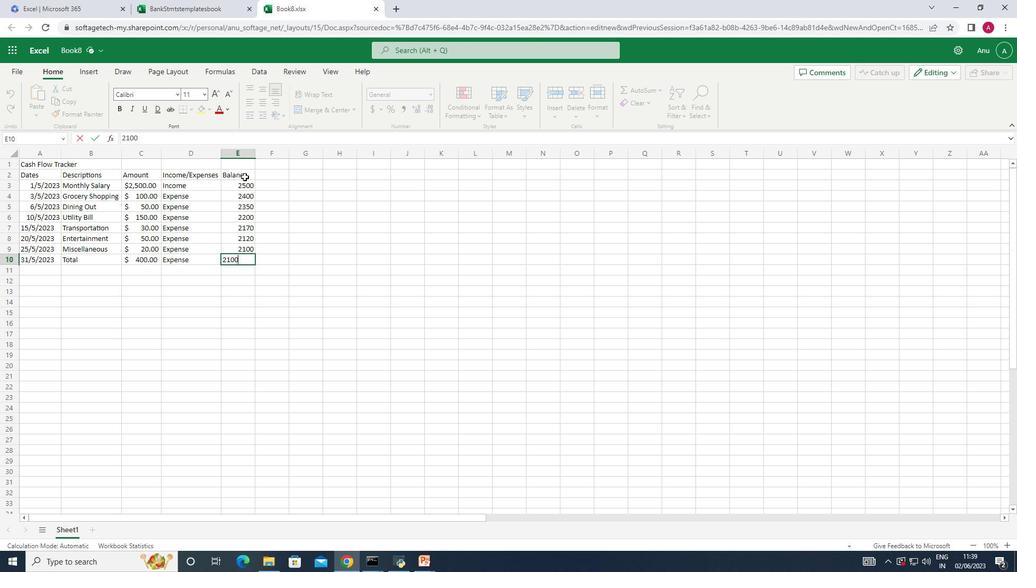 
Action: Mouse pressed left at (250, 182)
Screenshot: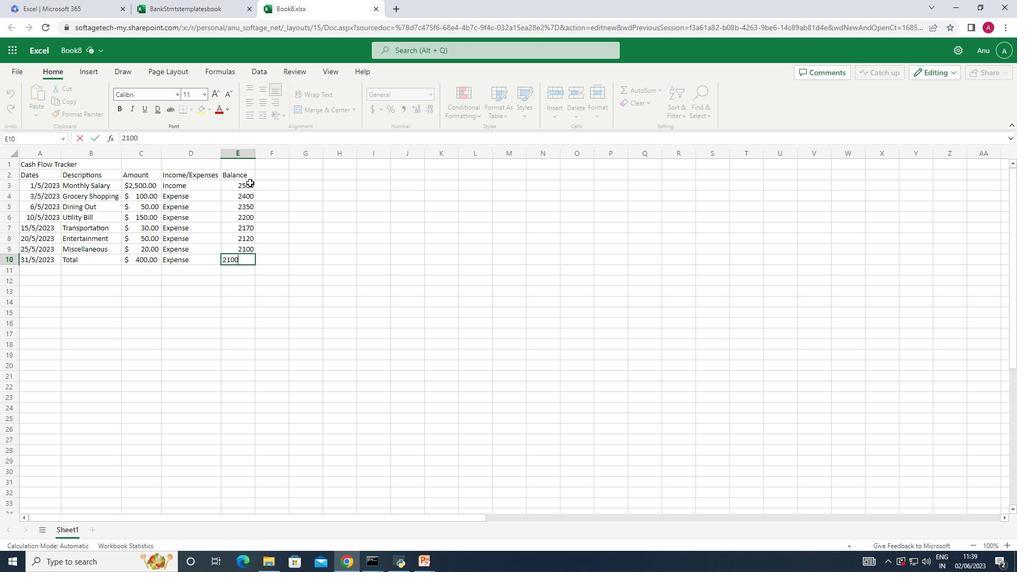 
Action: Mouse moved to (374, 110)
Screenshot: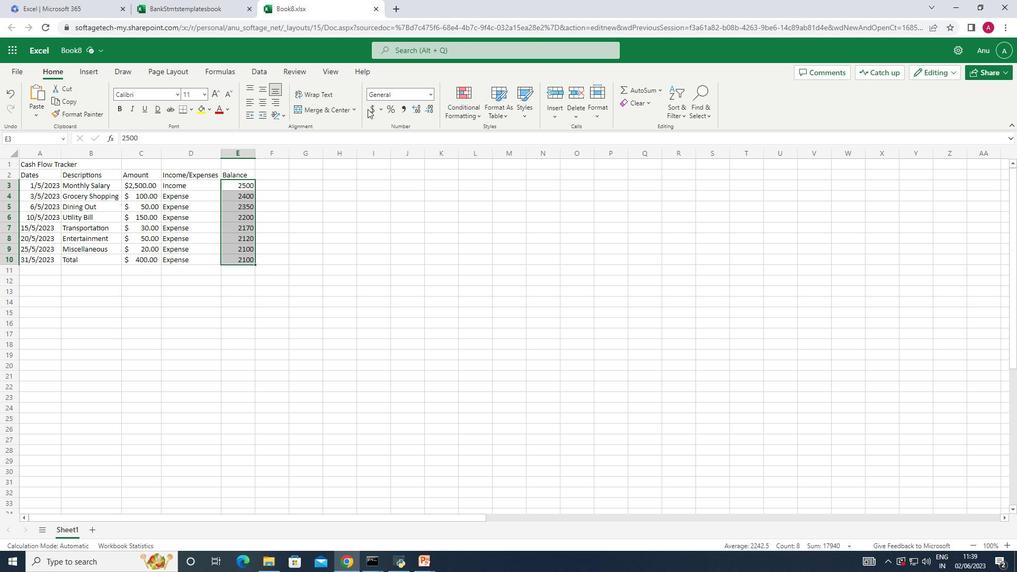 
Action: Mouse pressed left at (374, 110)
Screenshot: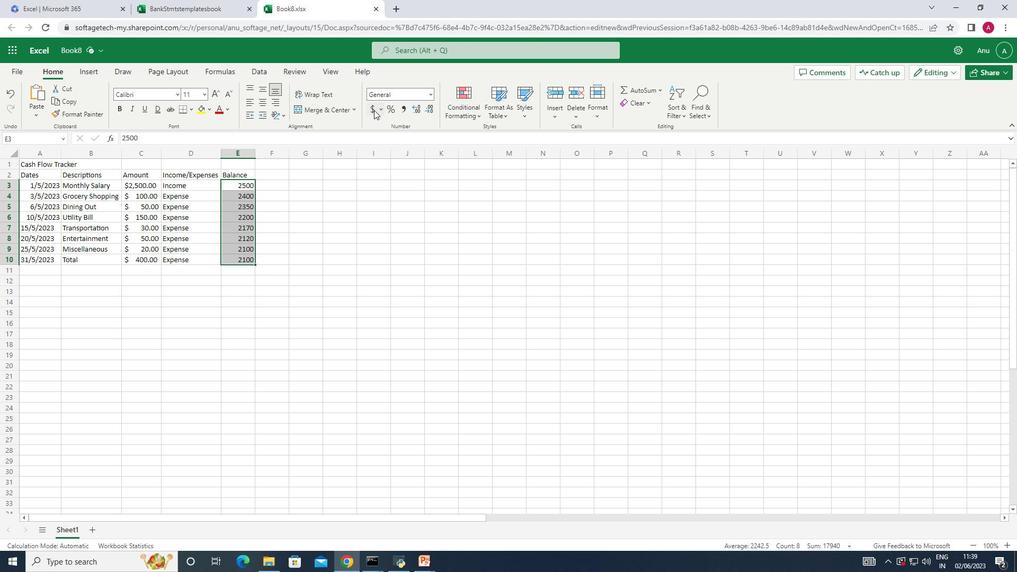 
Action: Mouse moved to (387, 120)
Screenshot: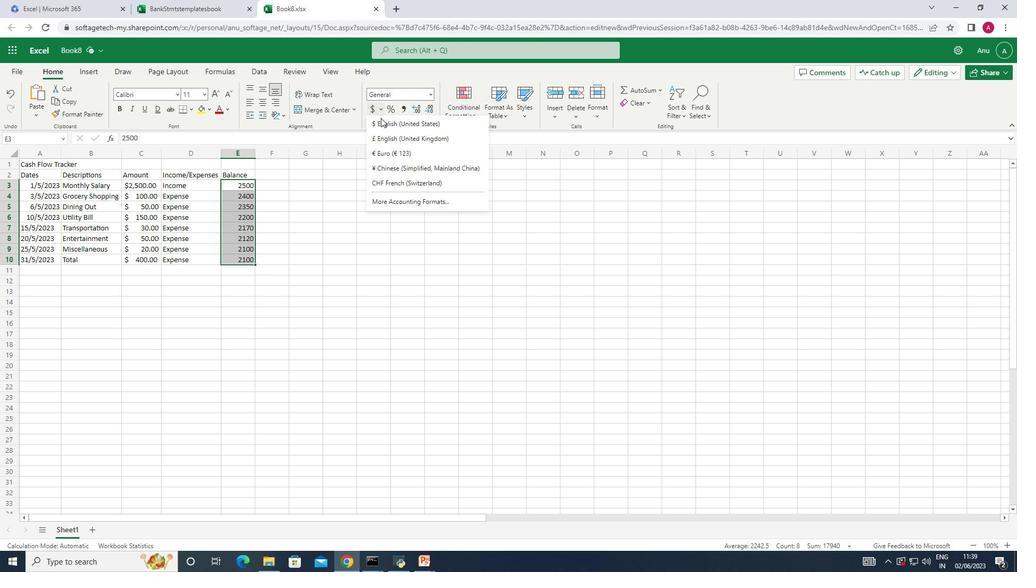 
Action: Mouse pressed left at (387, 120)
Screenshot: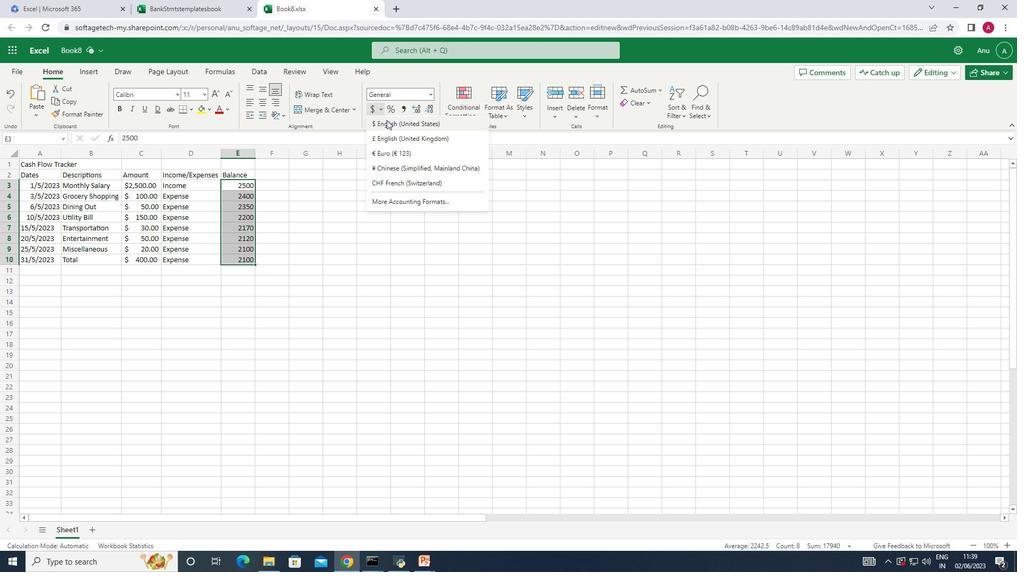 
Action: Mouse moved to (346, 253)
Screenshot: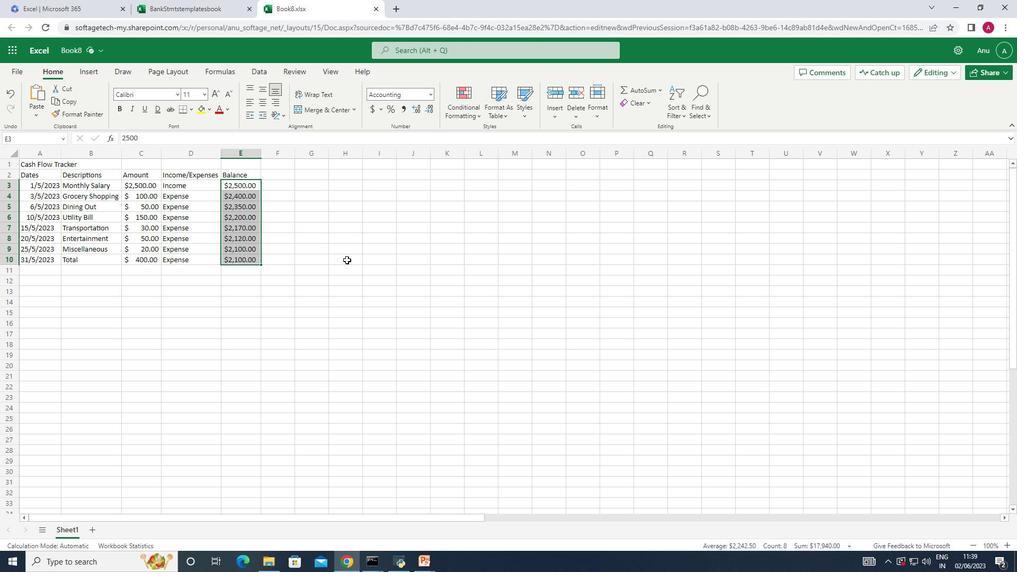 
Action: Mouse pressed left at (346, 253)
Screenshot: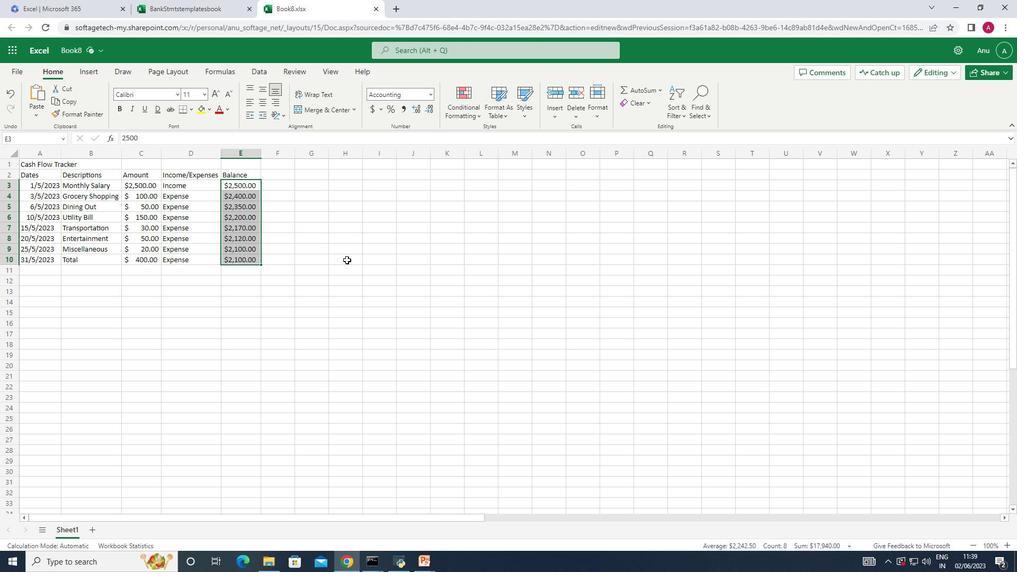 
Action: Mouse moved to (18, 76)
Screenshot: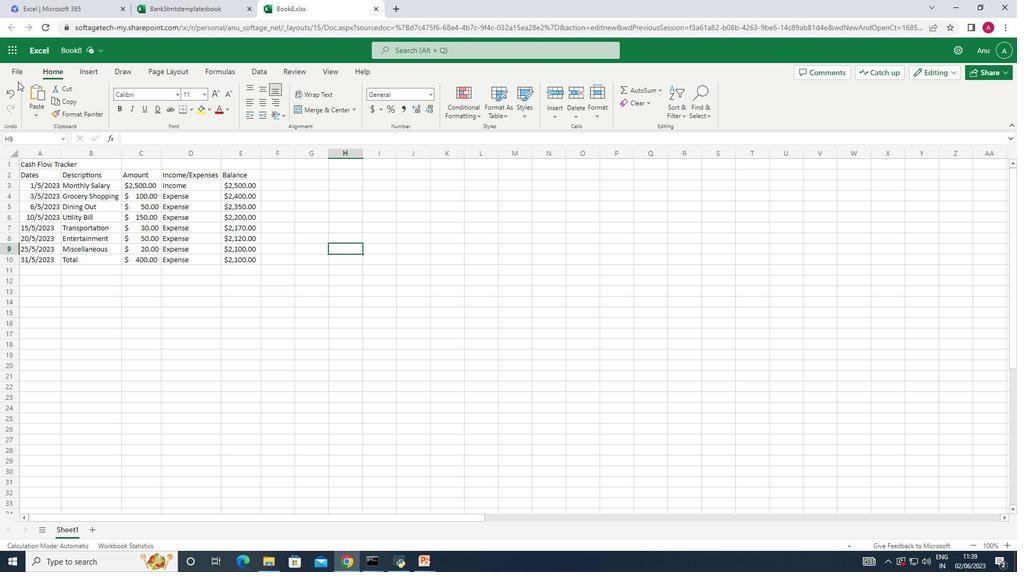 
Action: Mouse pressed left at (18, 76)
Screenshot: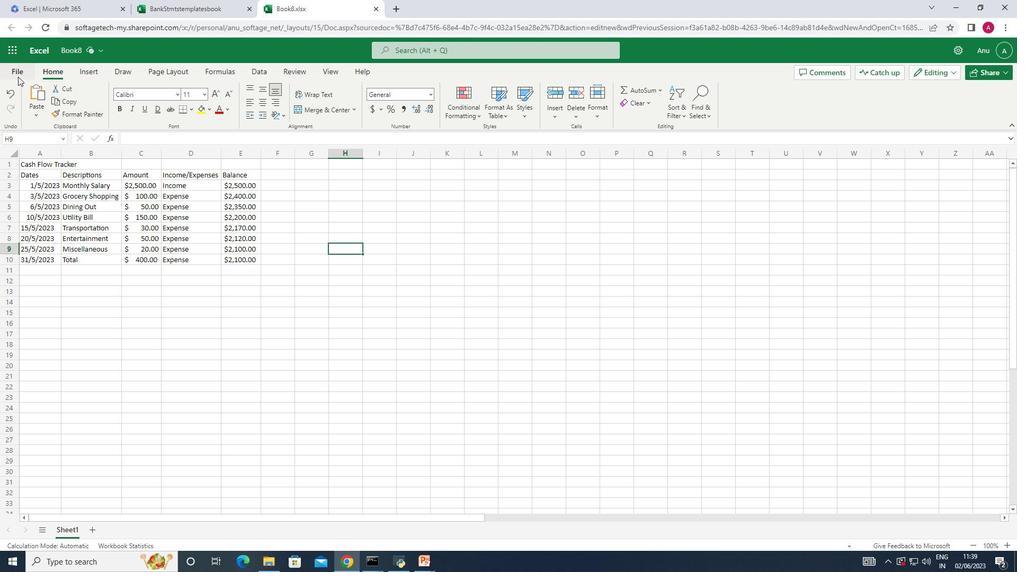 
Action: Mouse moved to (48, 169)
Screenshot: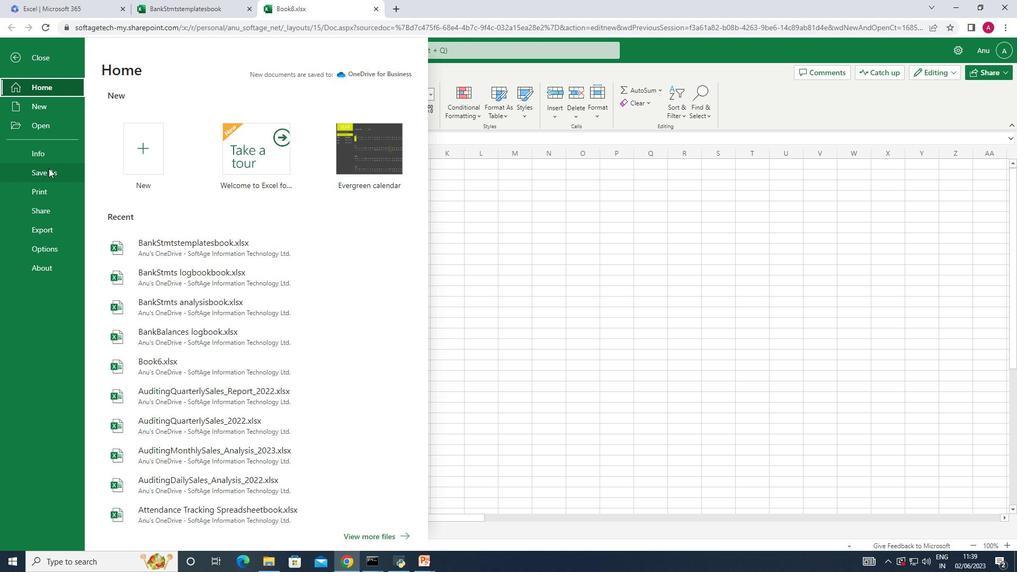 
Action: Mouse pressed left at (48, 169)
Screenshot: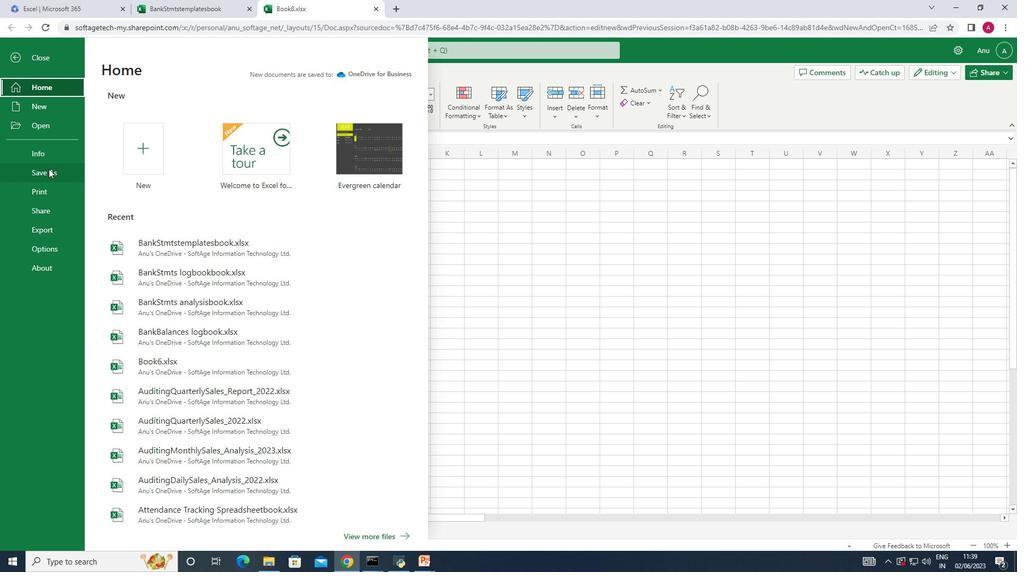 
Action: Mouse moved to (182, 136)
Screenshot: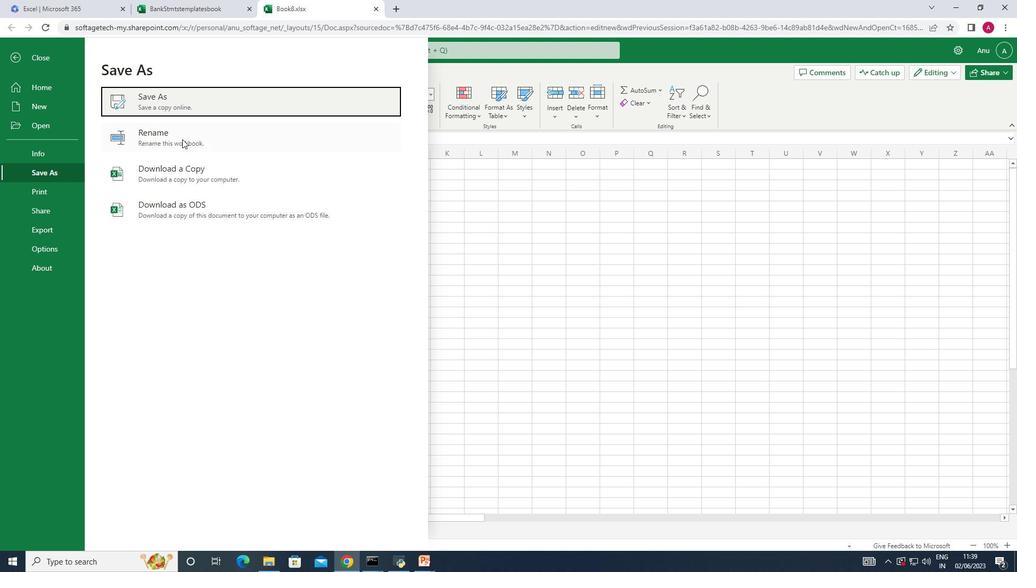 
Action: Mouse pressed left at (182, 136)
Screenshot: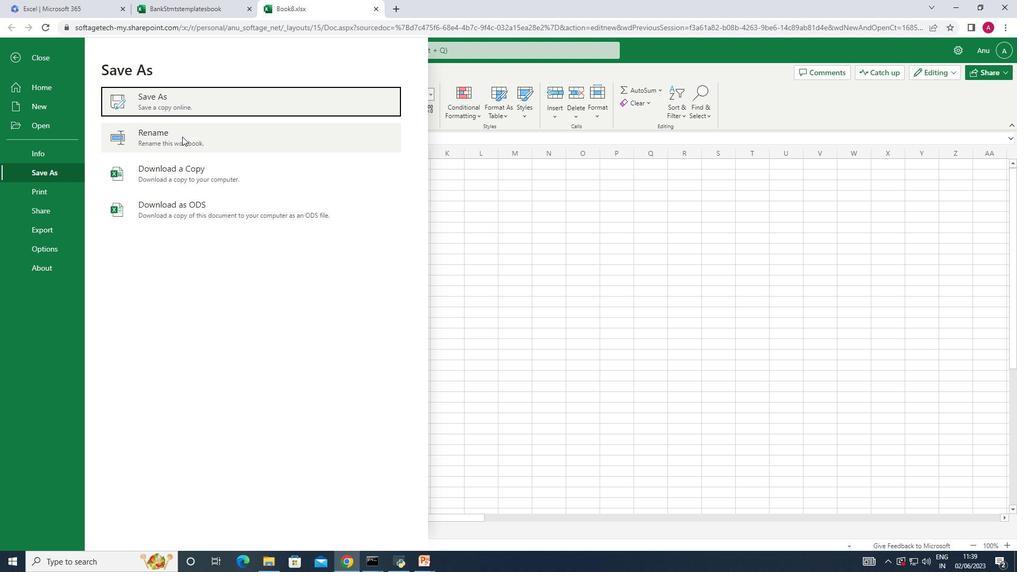 
Action: Mouse moved to (98, 84)
Screenshot: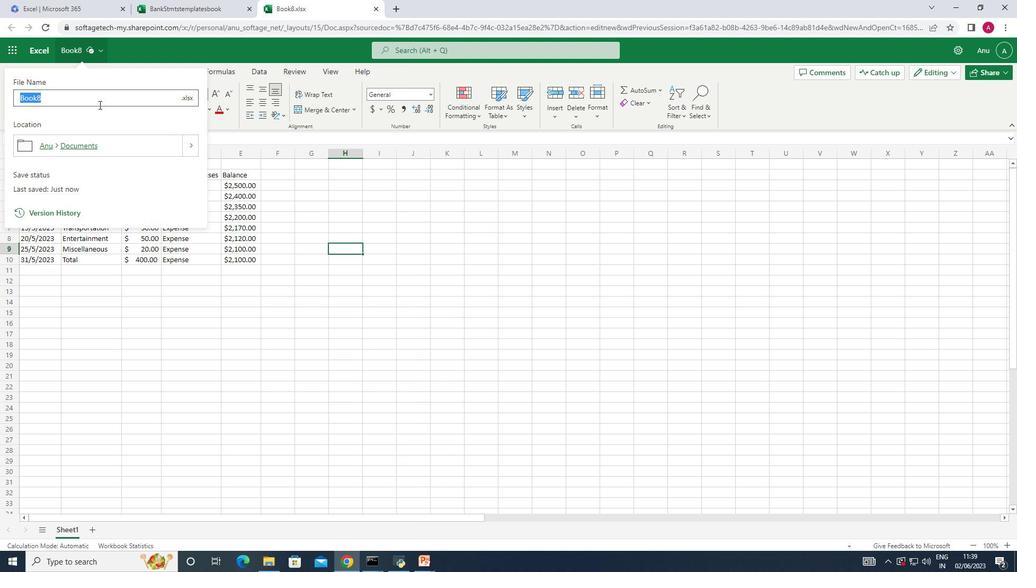 
Action: Key pressed <Key.shift>Bank<Key.shift>Transactions<Key.enter>
Screenshot: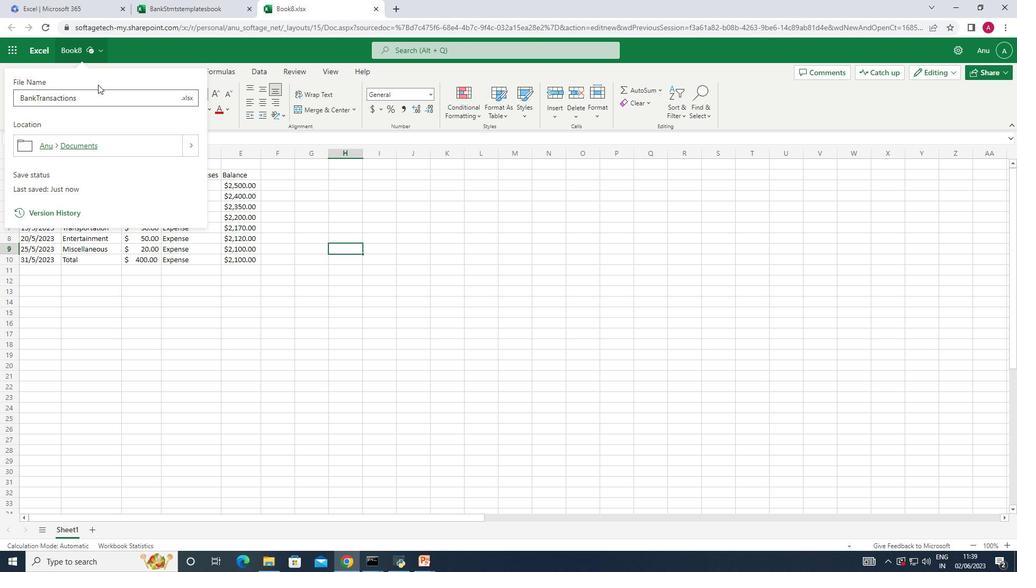 
Action: Mouse moved to (138, 306)
Screenshot: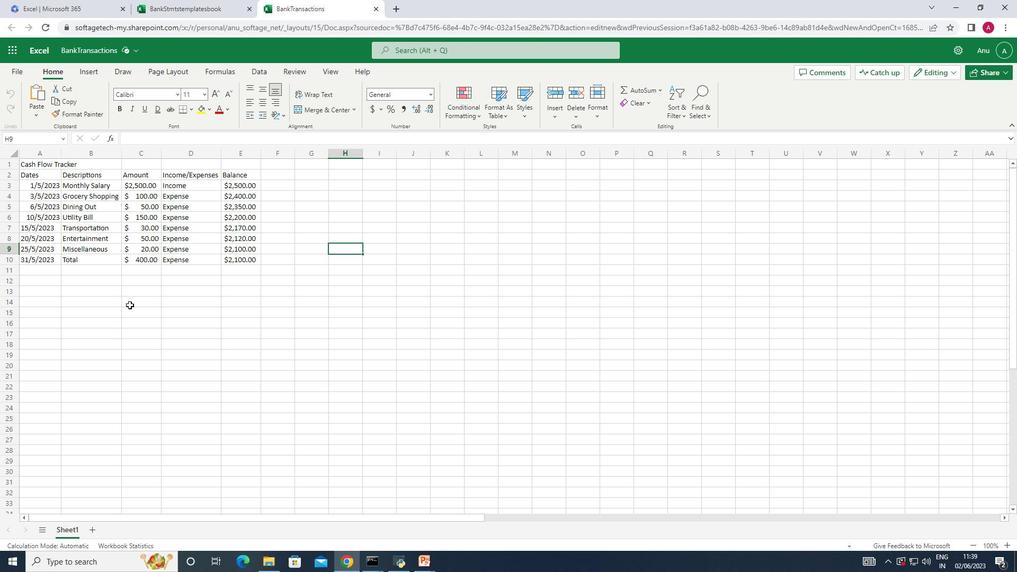 
